 Task: Open Card Supplier Management Review in Board Market Segmentation and Targeting Market Size Estimation and Analysis to Workspace Cloud Storage Services and add a team member Softage.2@softage.net, a label Red, a checklist Academic Advising, an attachment from your onedrive, a color Red and finally, add a card description 'Develop and launch new customer segmentation strategy' and a comment 'This task requires us to be detail-oriented and meticulous, ensuring that we do not overlook anything important.'. Add a start date 'Jan 06, 1900' with a due date 'Jan 13, 1900'
Action: Mouse moved to (89, 359)
Screenshot: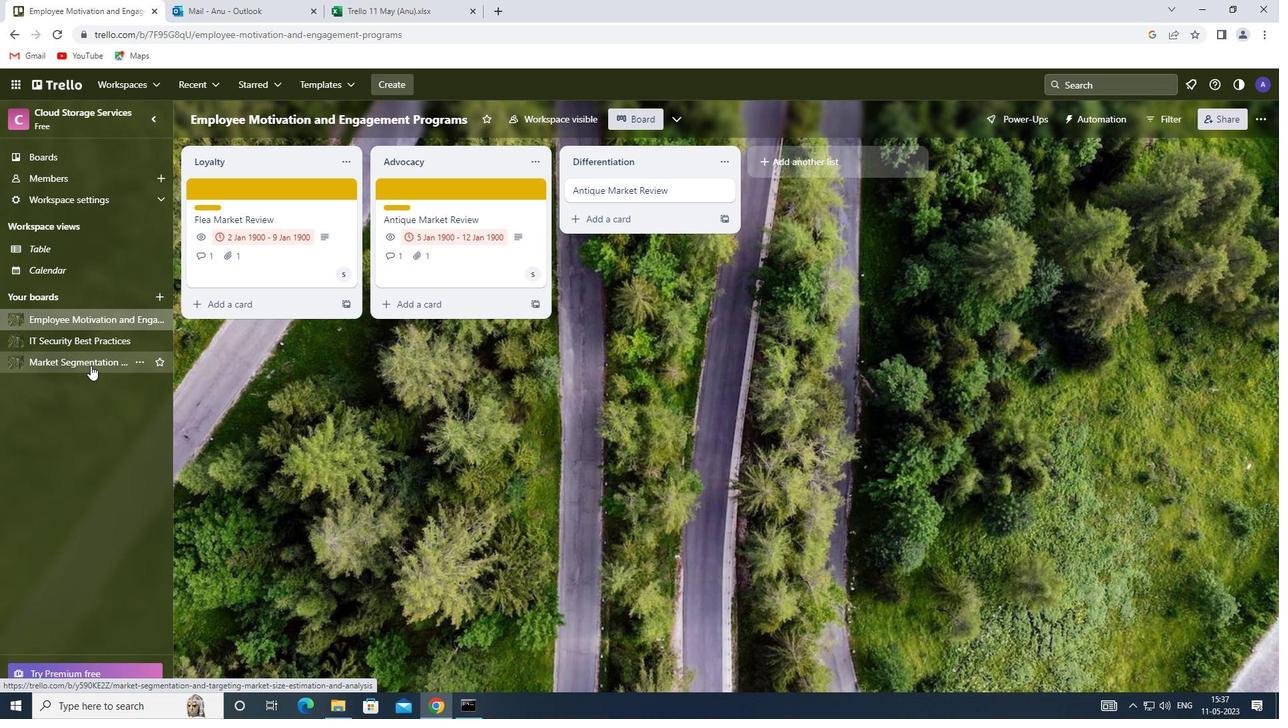 
Action: Mouse pressed left at (89, 359)
Screenshot: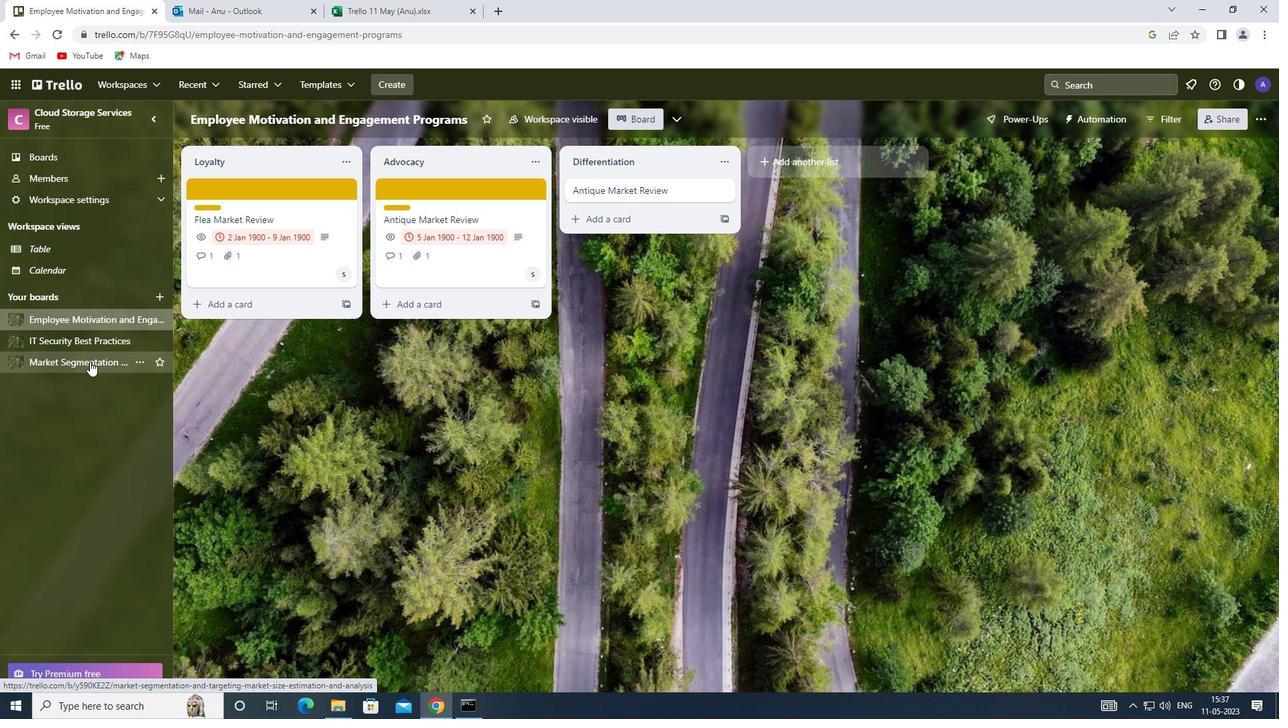 
Action: Mouse moved to (419, 191)
Screenshot: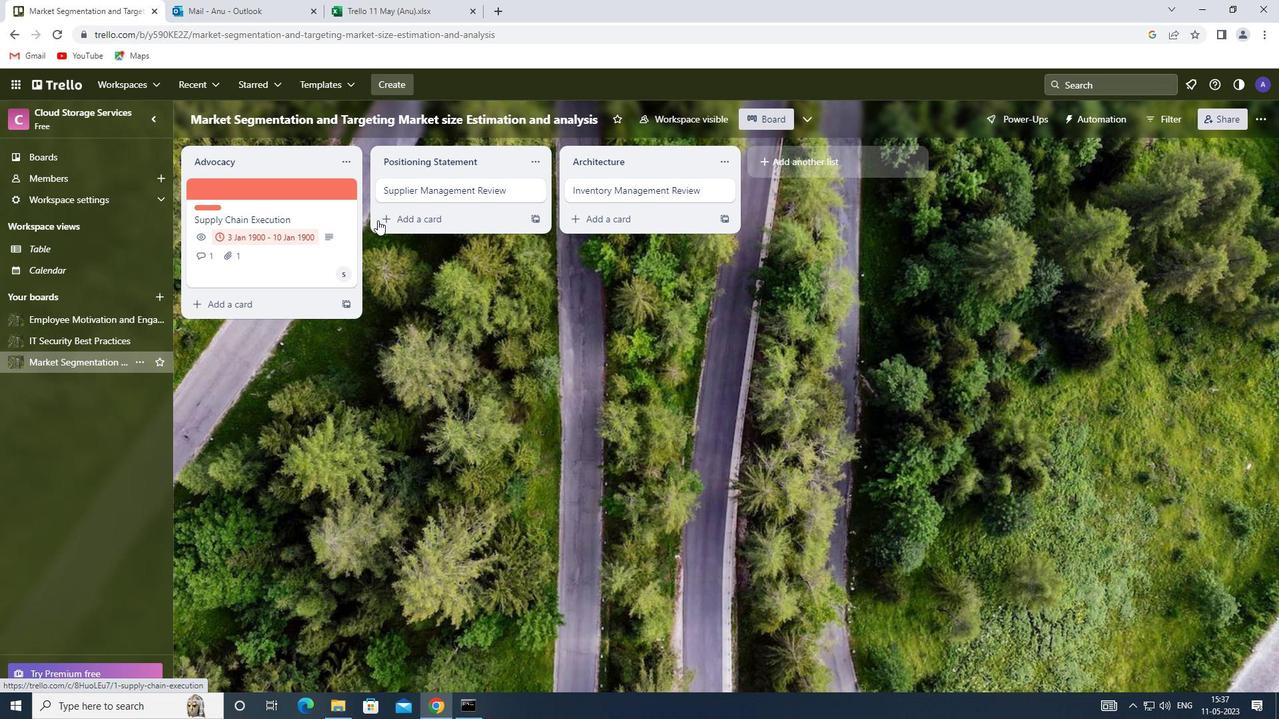 
Action: Mouse pressed left at (419, 191)
Screenshot: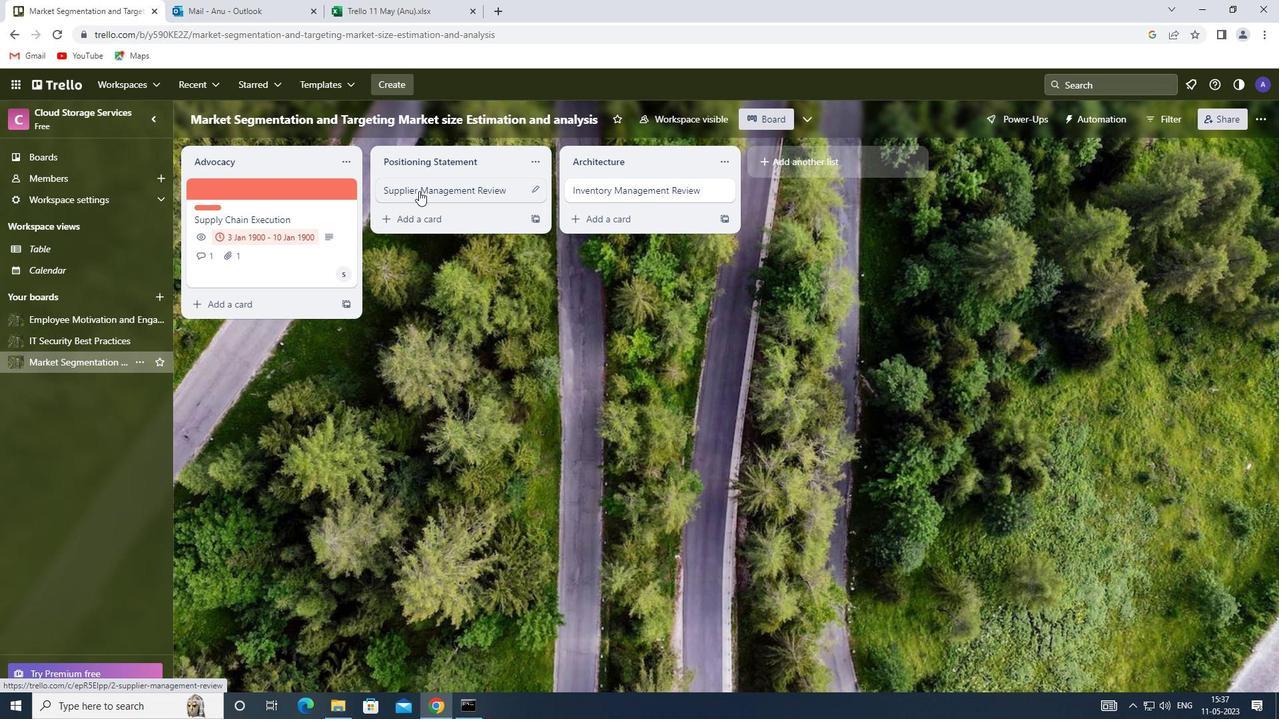 
Action: Mouse moved to (792, 239)
Screenshot: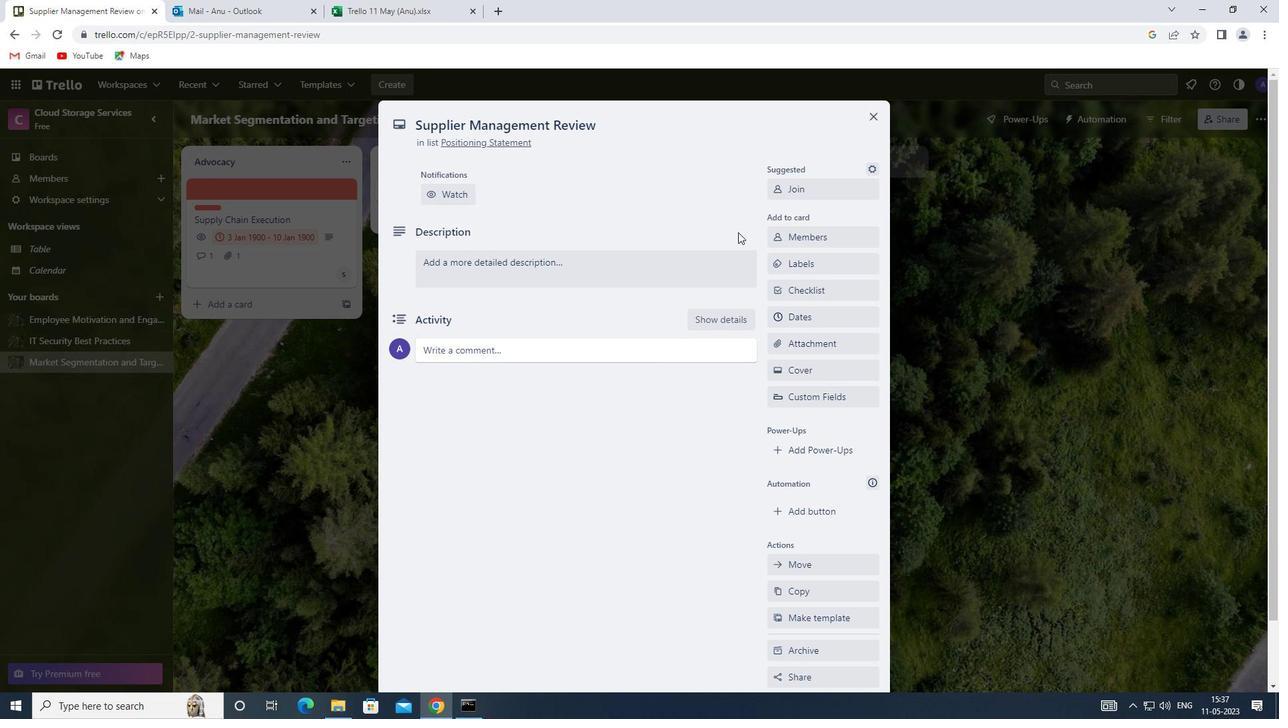 
Action: Mouse pressed left at (792, 239)
Screenshot: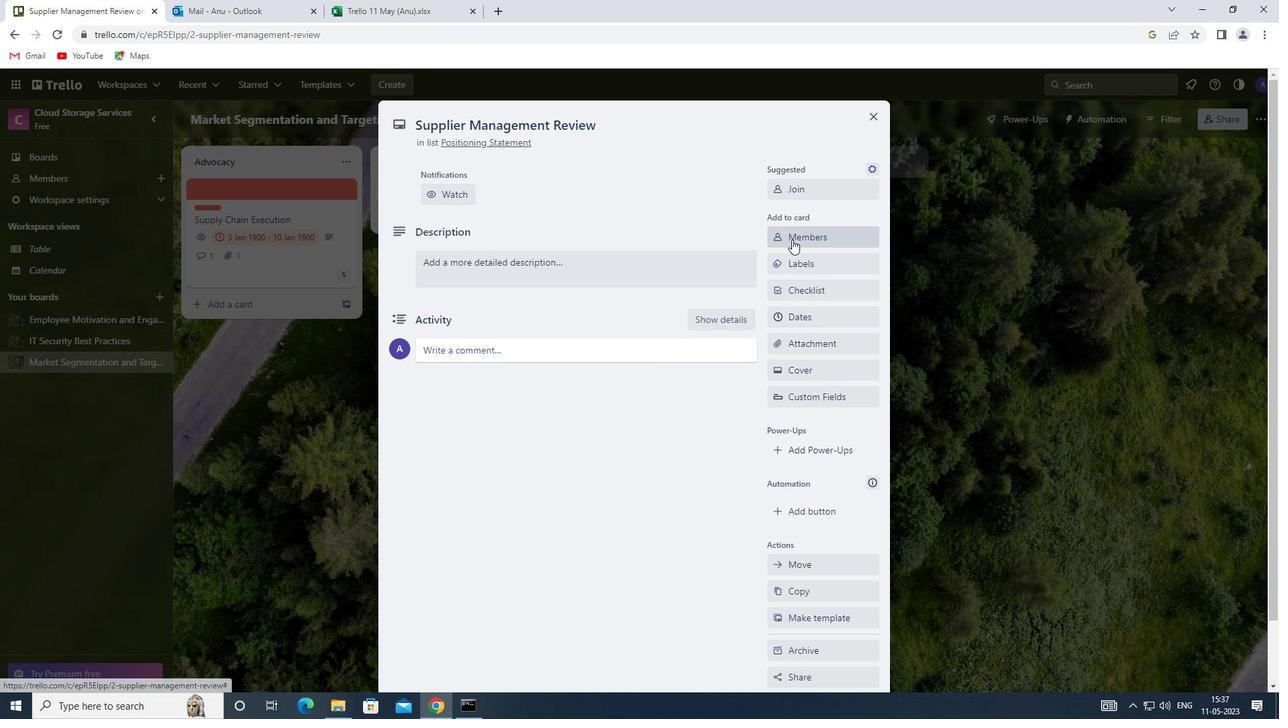 
Action: Mouse moved to (804, 296)
Screenshot: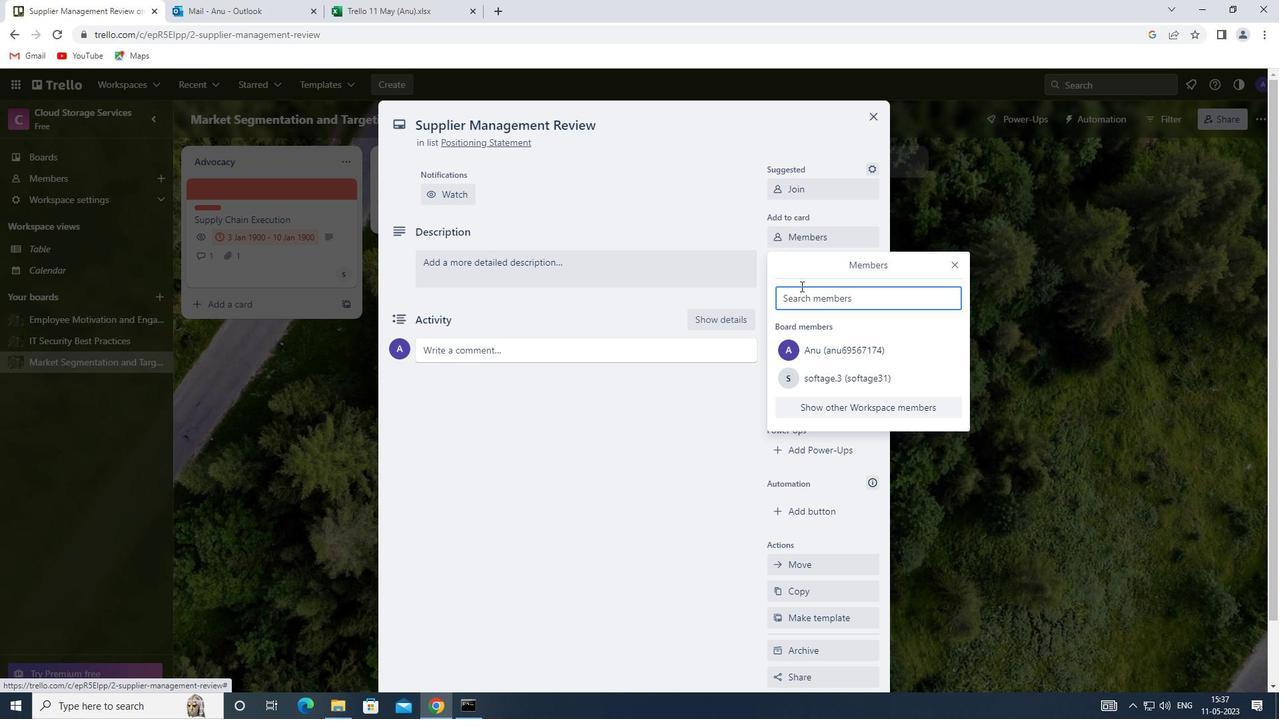 
Action: Mouse pressed left at (804, 296)
Screenshot: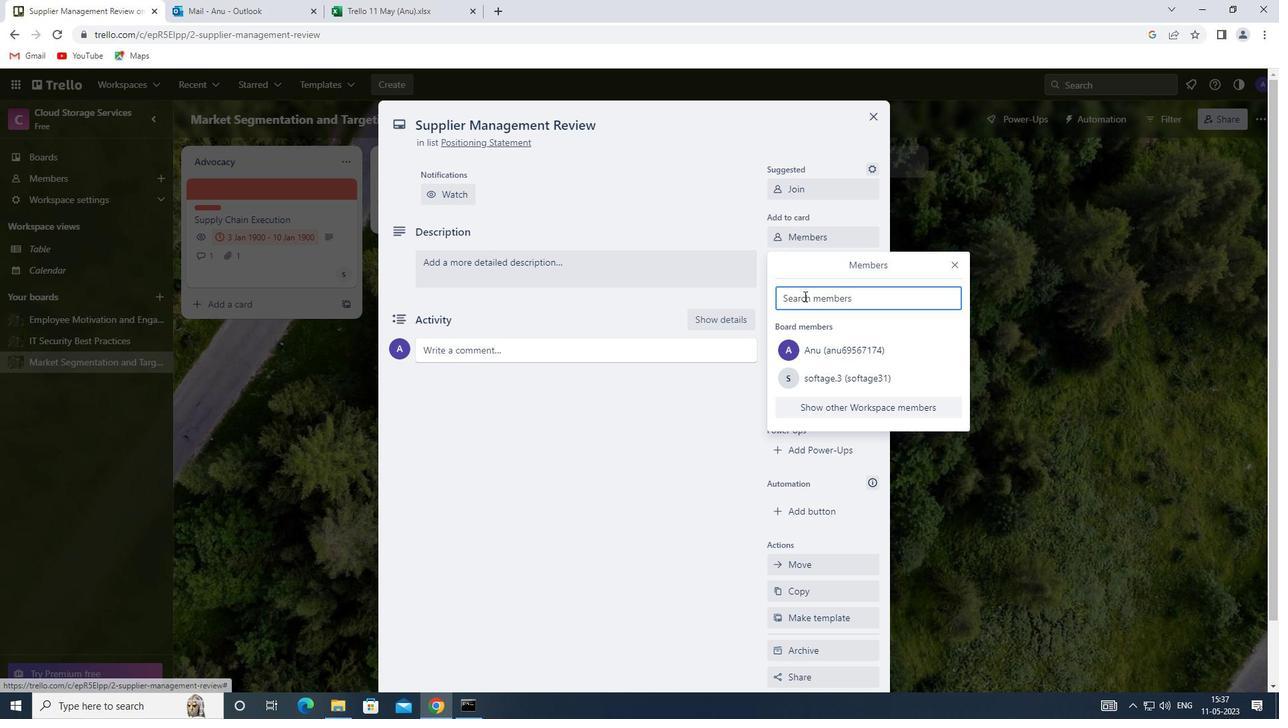 
Action: Mouse moved to (804, 297)
Screenshot: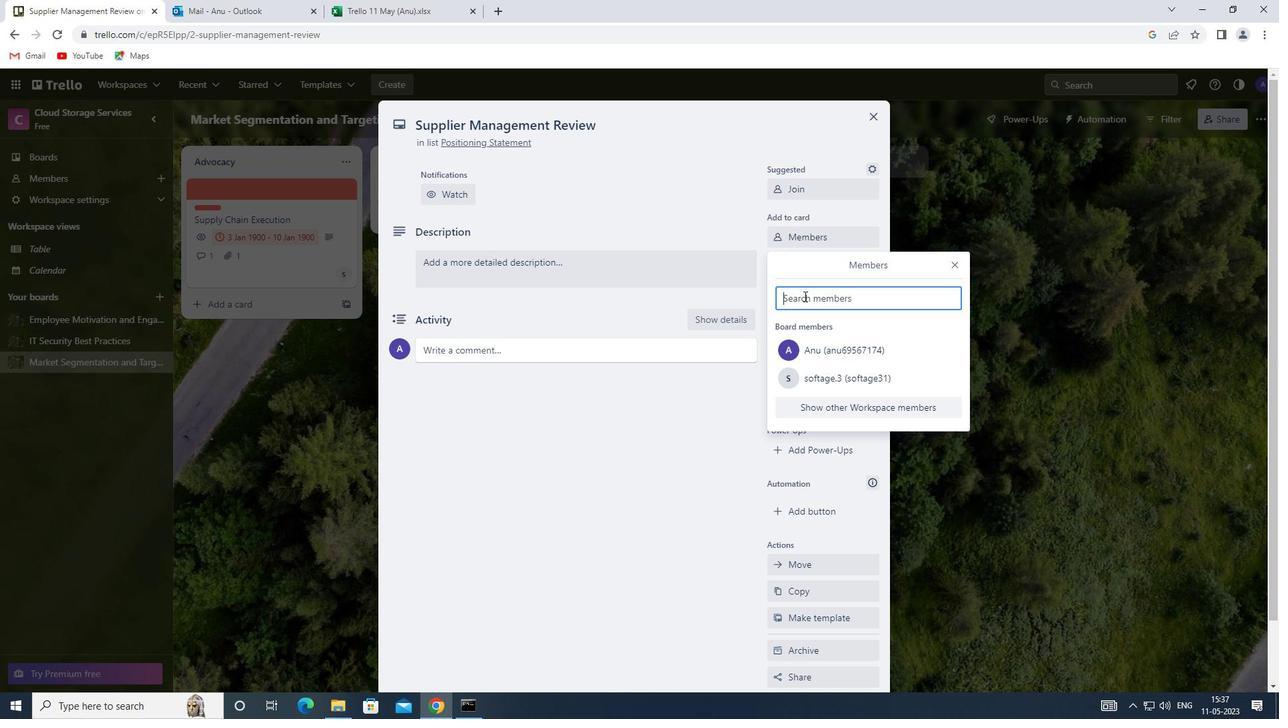 
Action: Key pressed <Key.shift>SOFTAGE.2<Key.shift>@SOFTAGE.NET
Screenshot: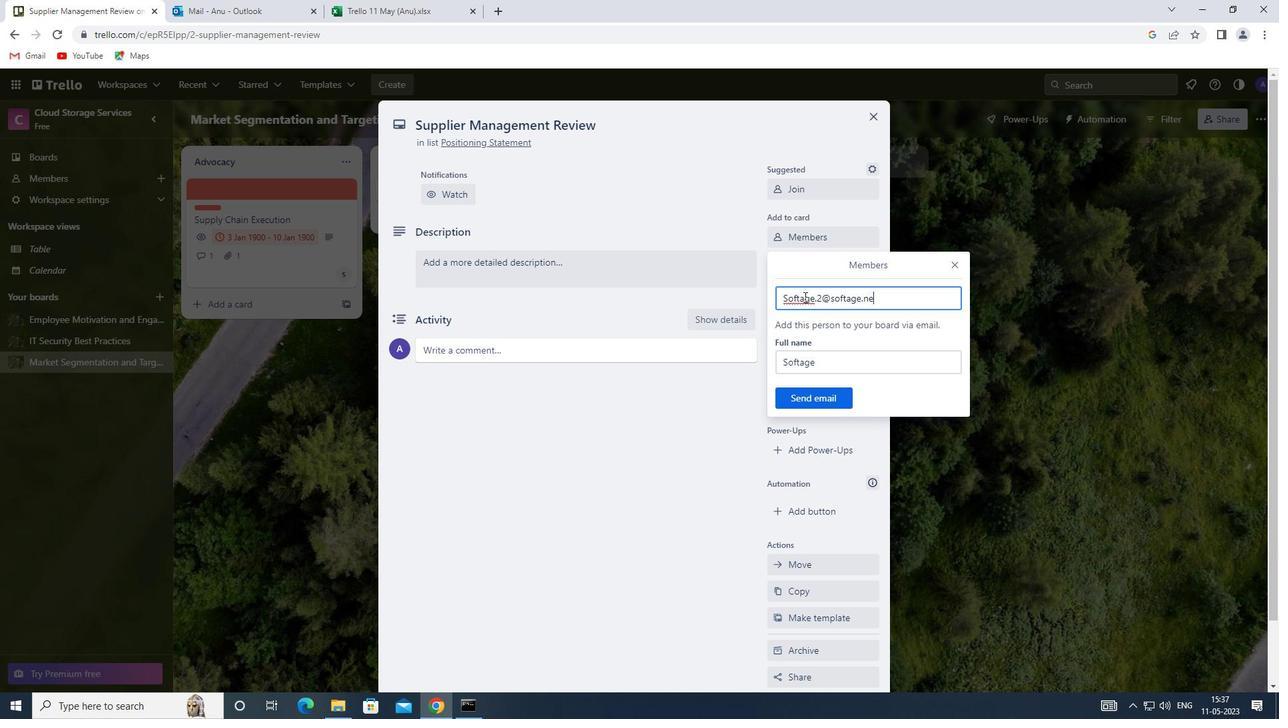 
Action: Mouse moved to (804, 399)
Screenshot: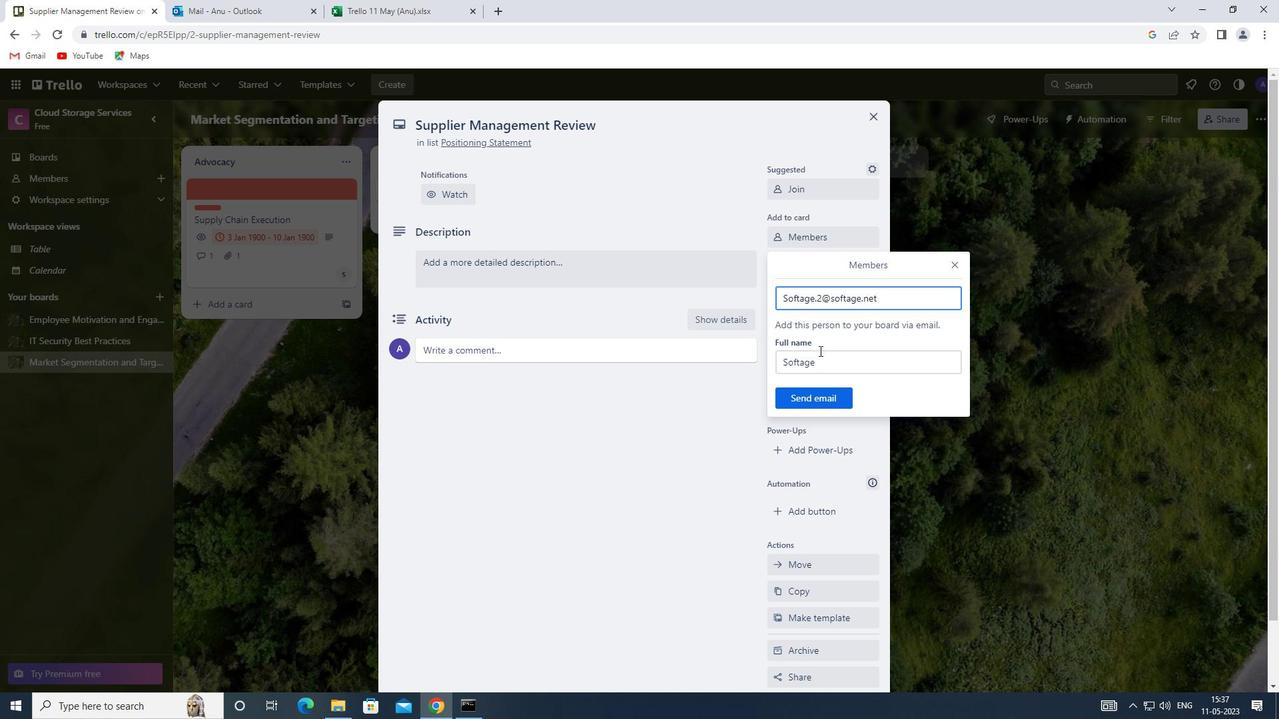 
Action: Mouse pressed left at (804, 399)
Screenshot: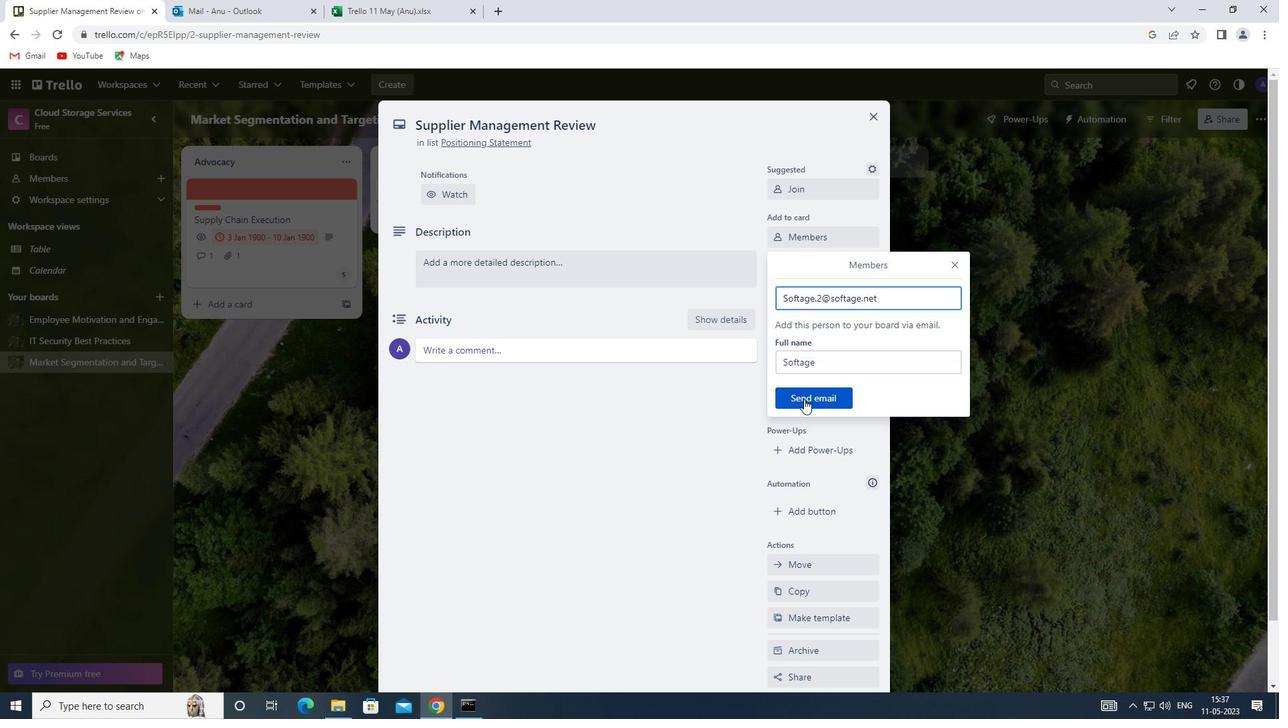 
Action: Mouse moved to (801, 266)
Screenshot: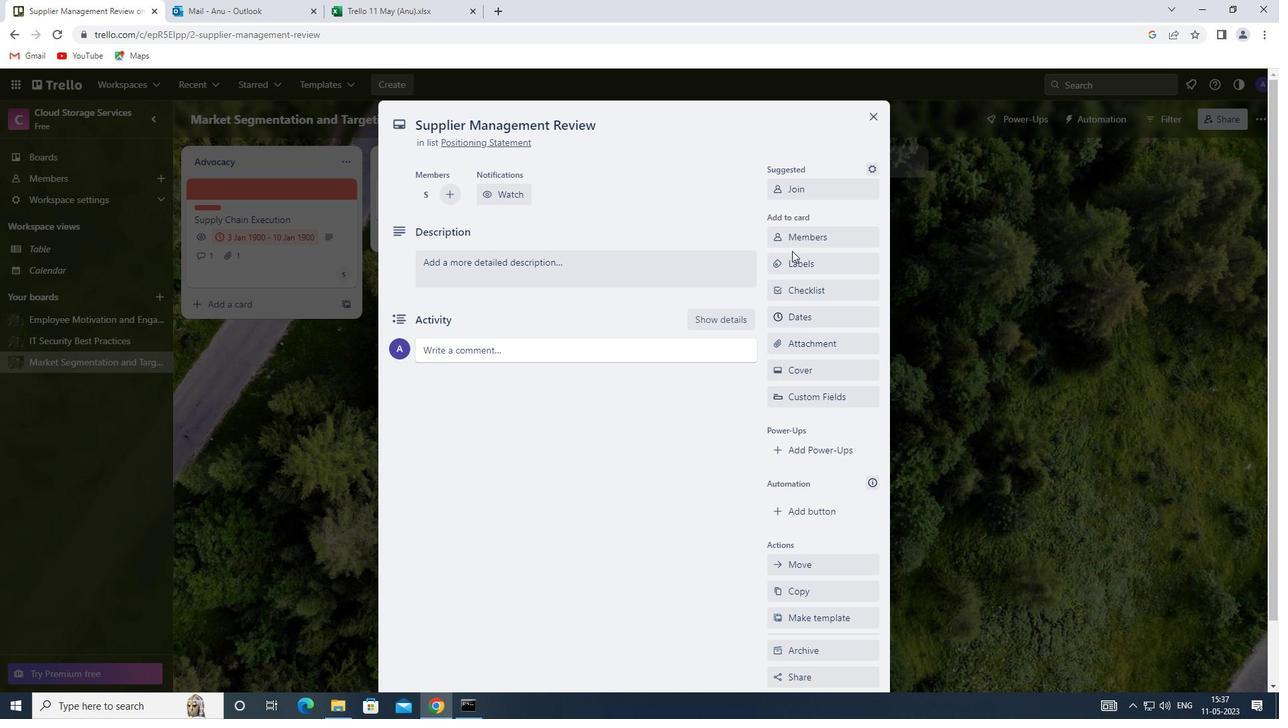 
Action: Mouse pressed left at (801, 266)
Screenshot: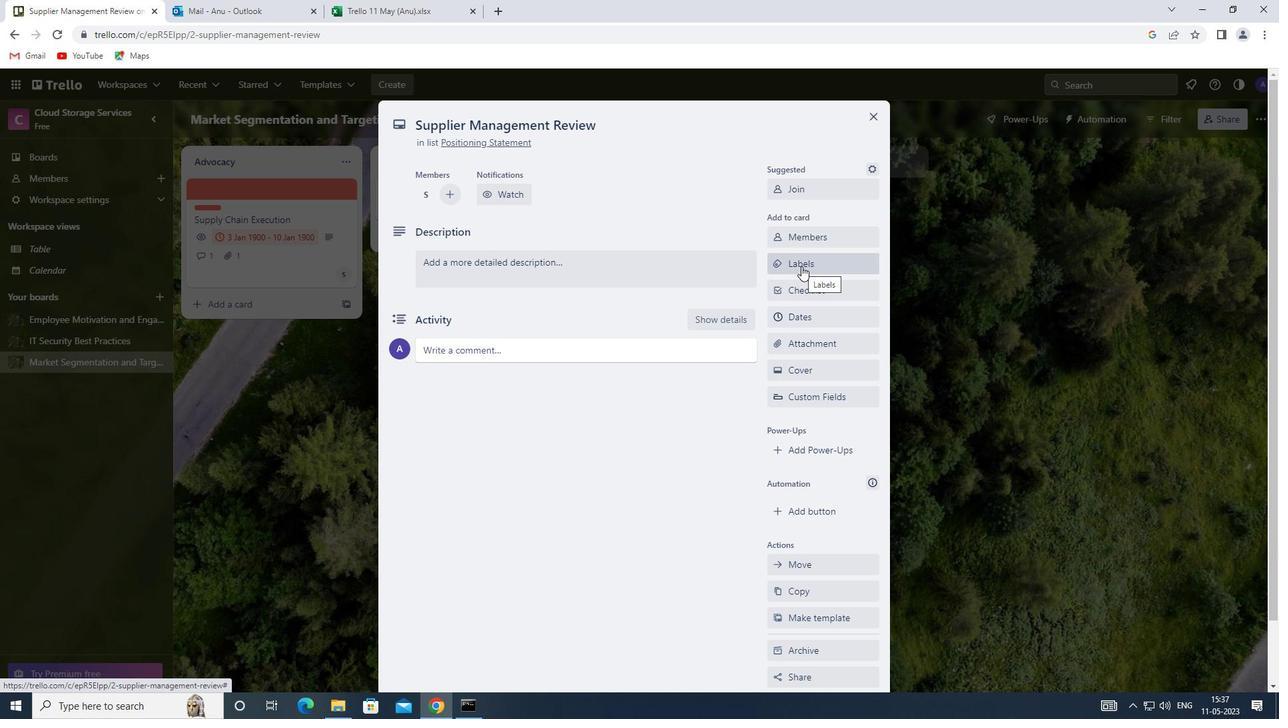 
Action: Mouse moved to (785, 445)
Screenshot: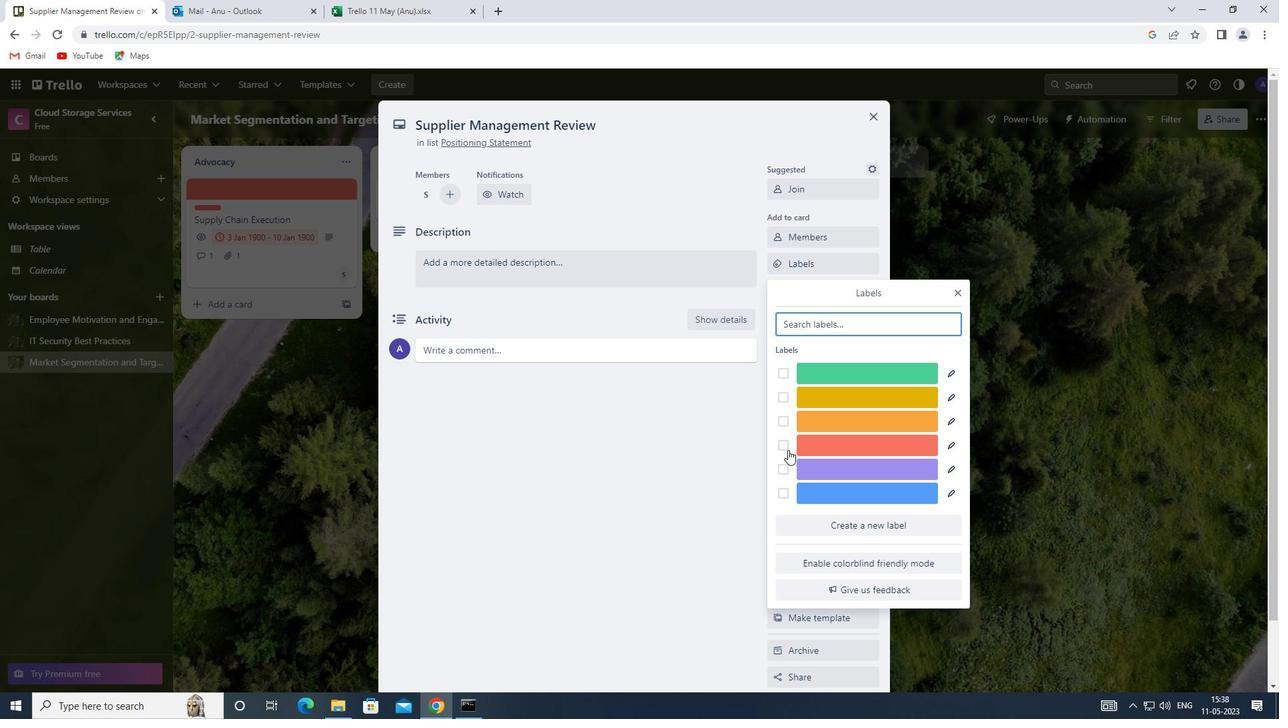 
Action: Mouse pressed left at (785, 445)
Screenshot: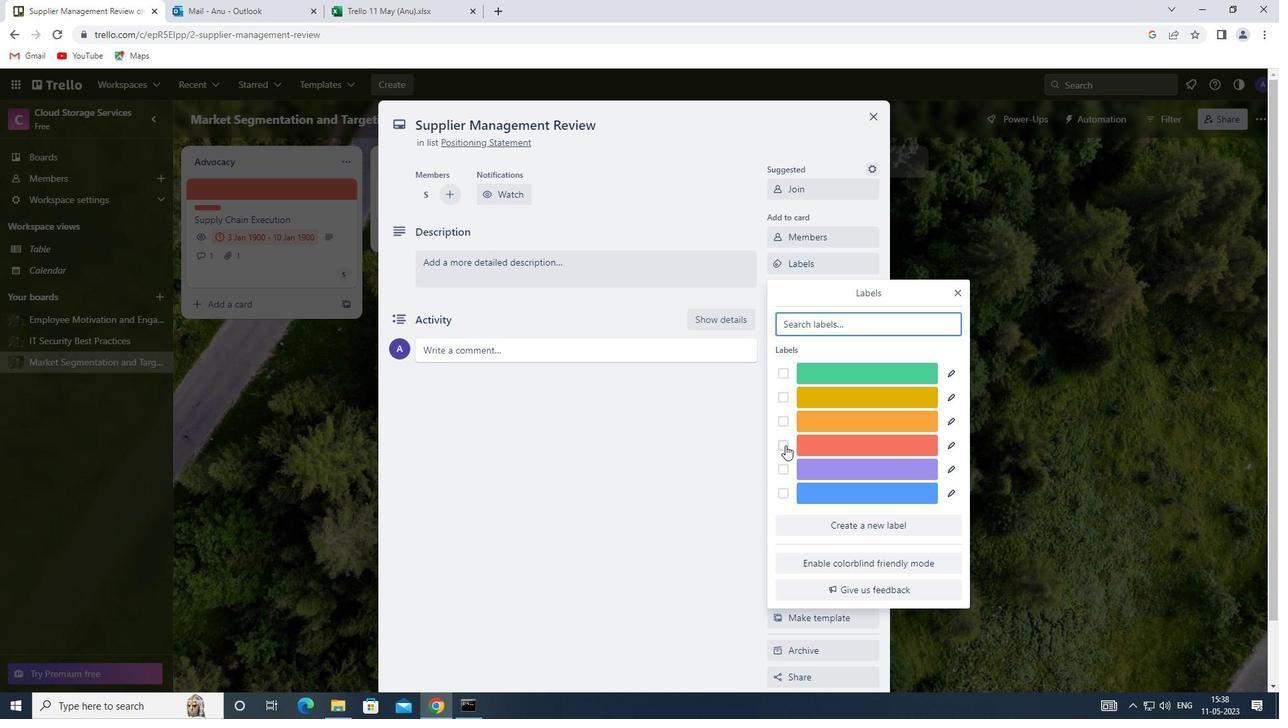 
Action: Mouse moved to (956, 292)
Screenshot: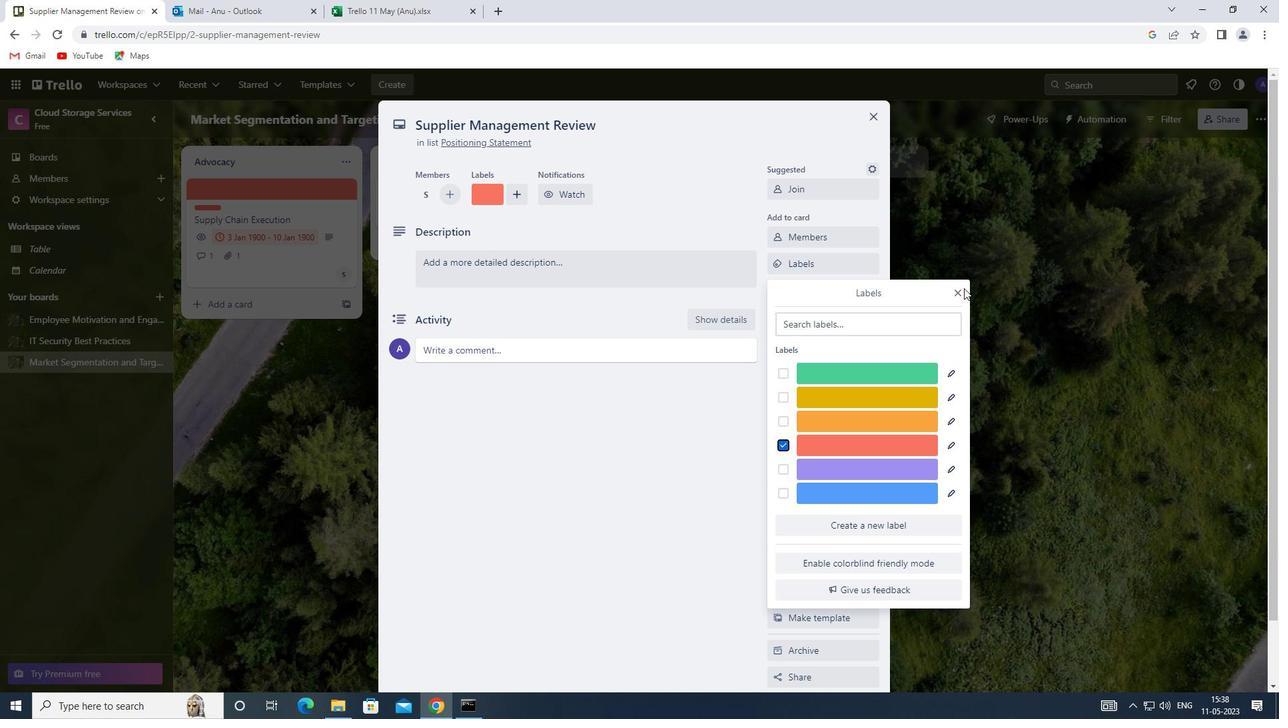 
Action: Mouse pressed left at (956, 292)
Screenshot: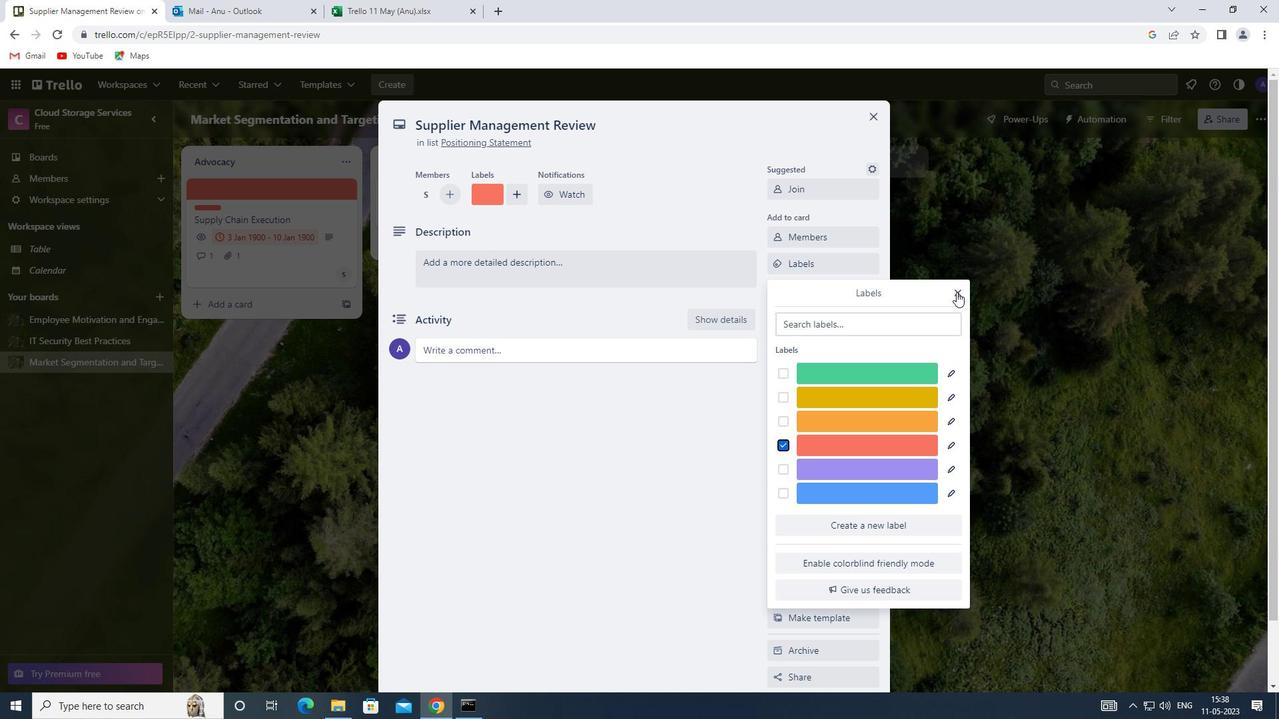 
Action: Mouse moved to (832, 292)
Screenshot: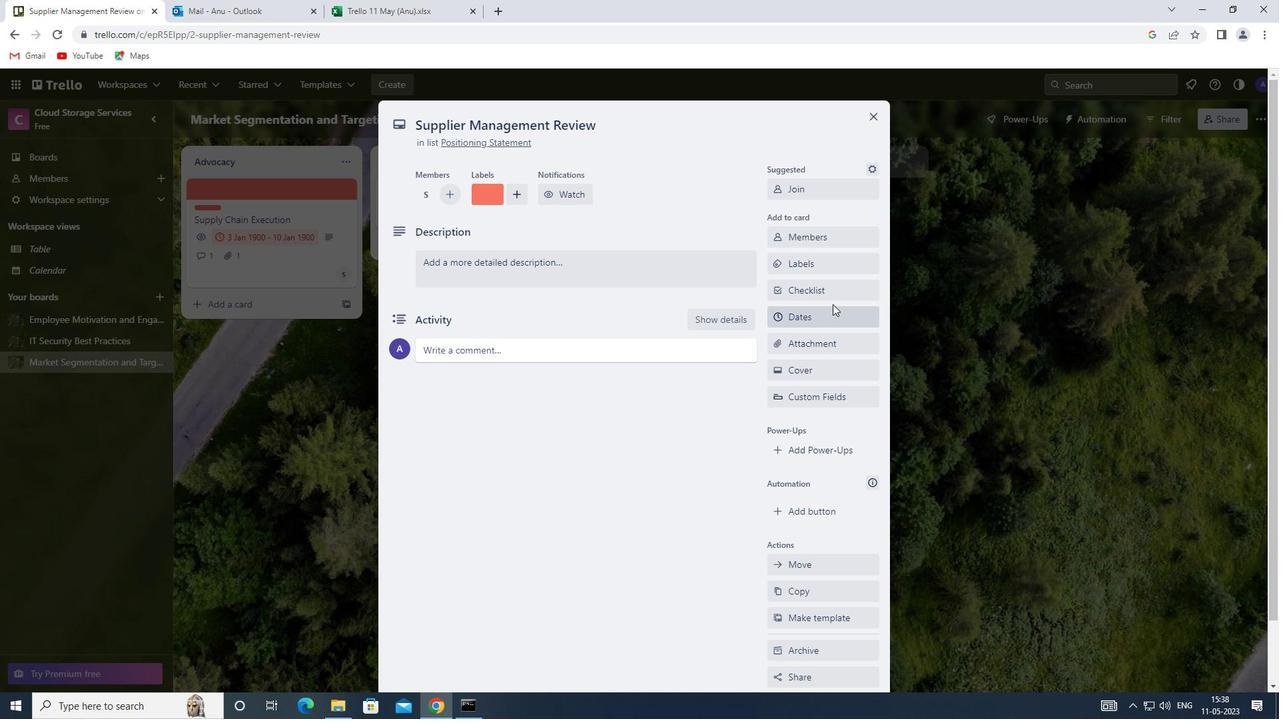 
Action: Mouse pressed left at (832, 292)
Screenshot: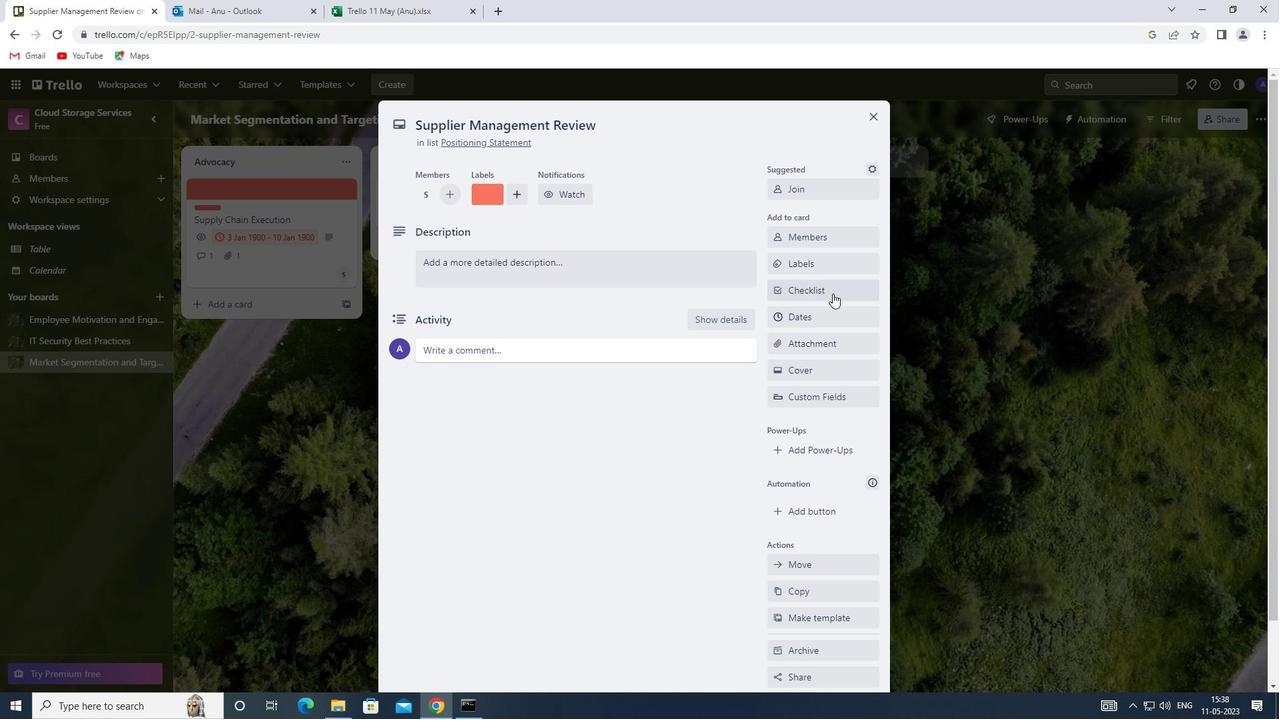 
Action: Mouse moved to (836, 362)
Screenshot: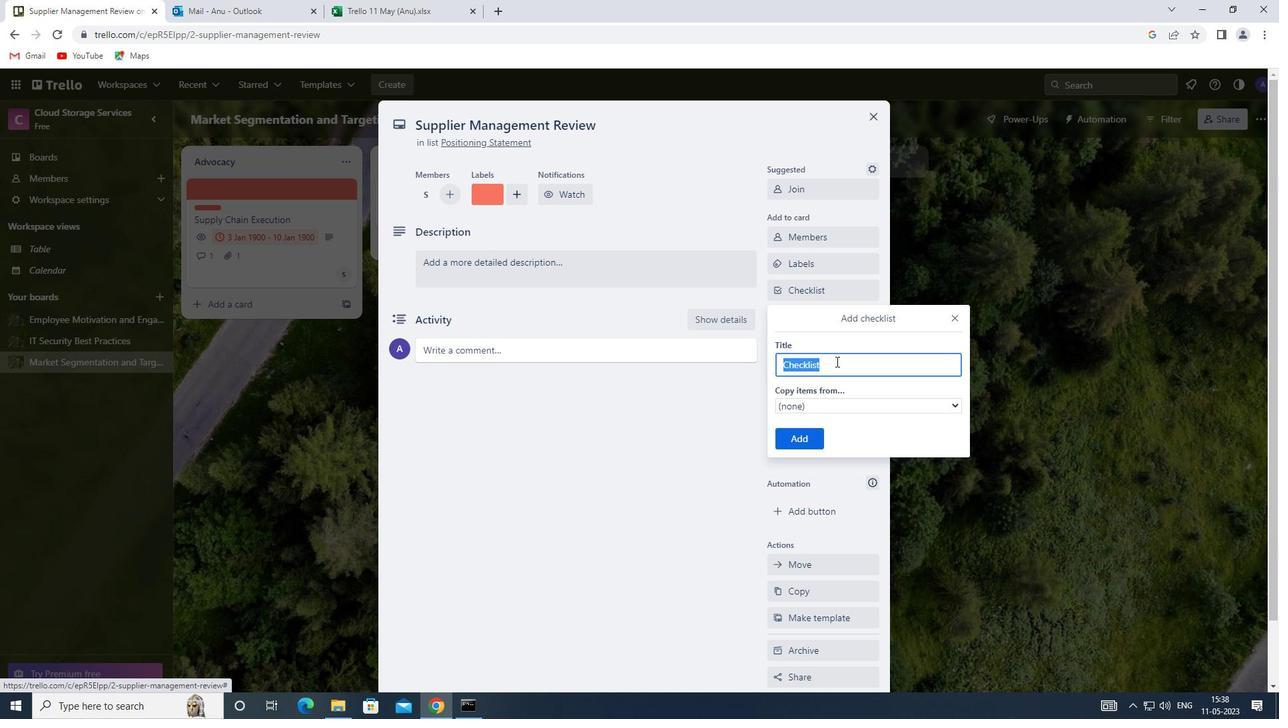 
Action: Key pressed <Key.shift>ACADEMIC<Key.space><Key.shift>ADVISING
Screenshot: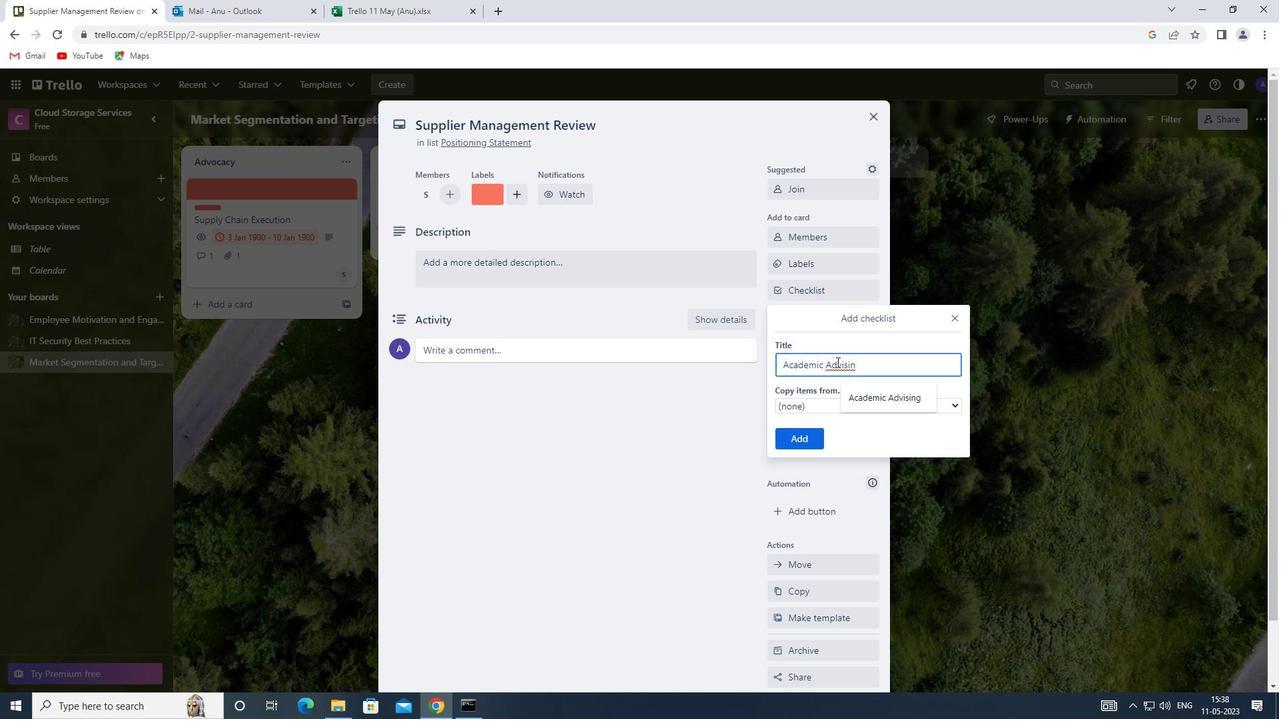 
Action: Mouse moved to (802, 433)
Screenshot: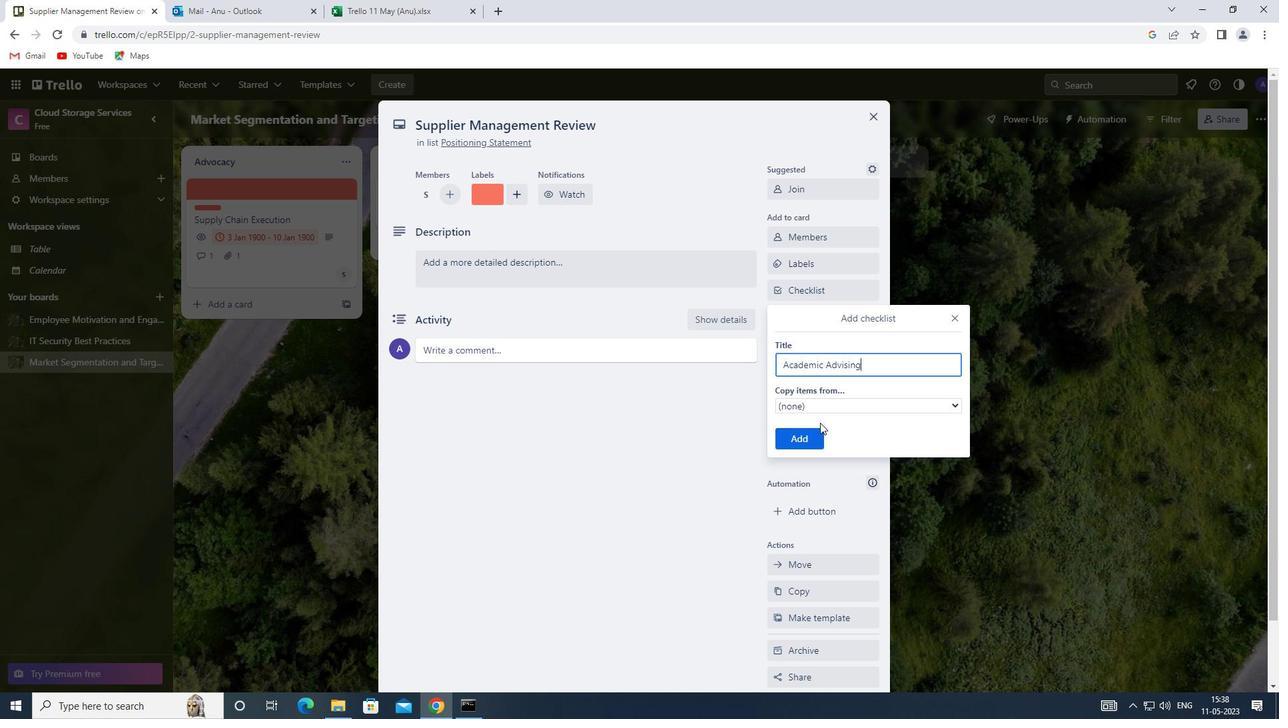 
Action: Mouse pressed left at (802, 433)
Screenshot: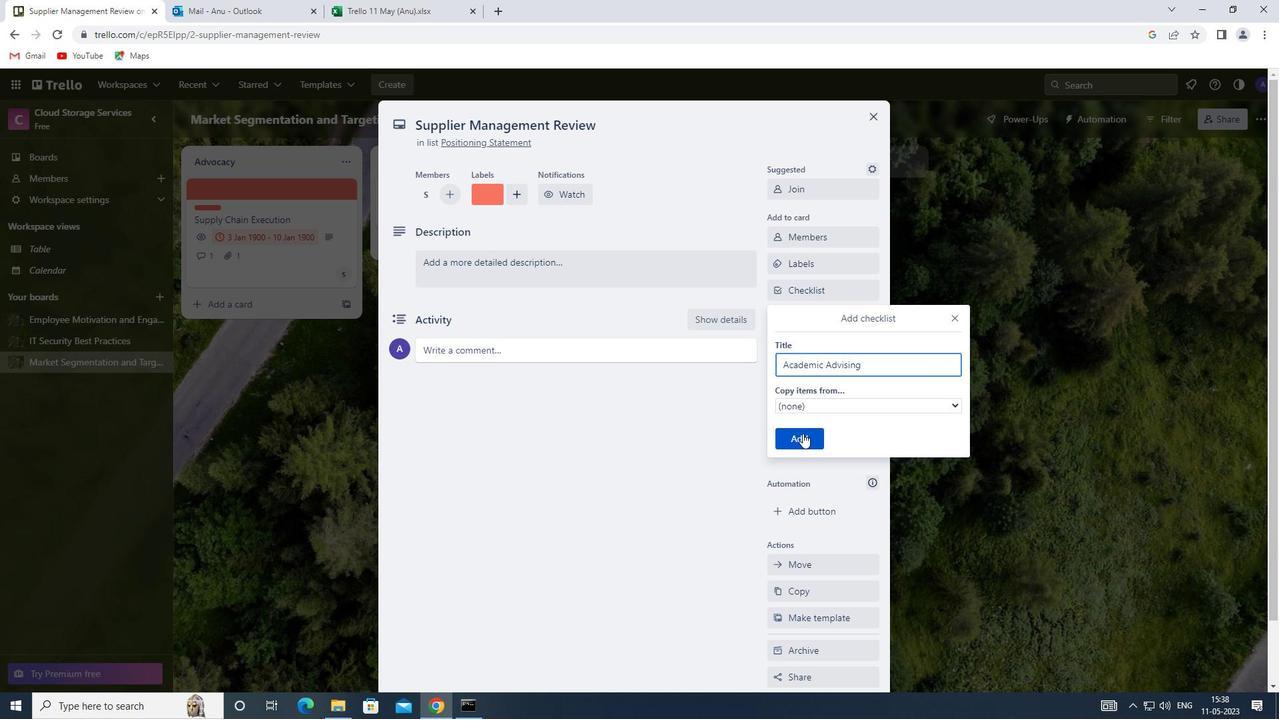 
Action: Mouse moved to (820, 350)
Screenshot: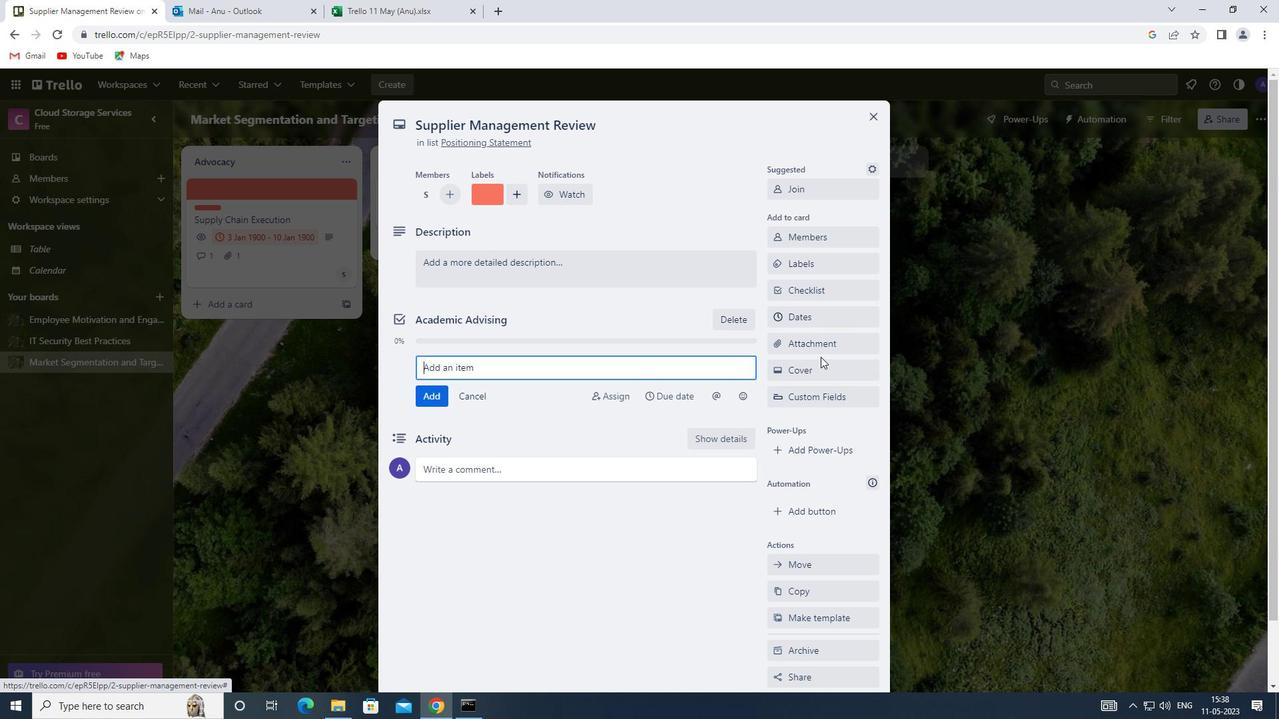 
Action: Mouse pressed left at (820, 350)
Screenshot: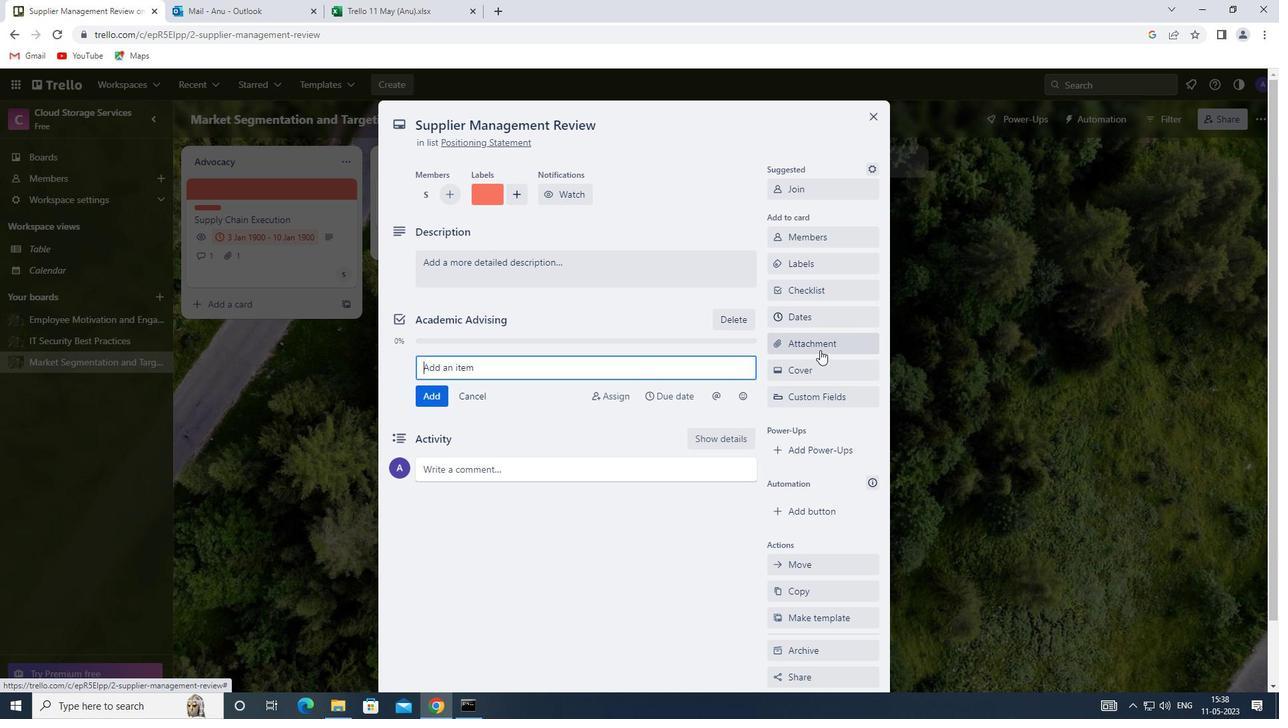 
Action: Mouse moved to (808, 509)
Screenshot: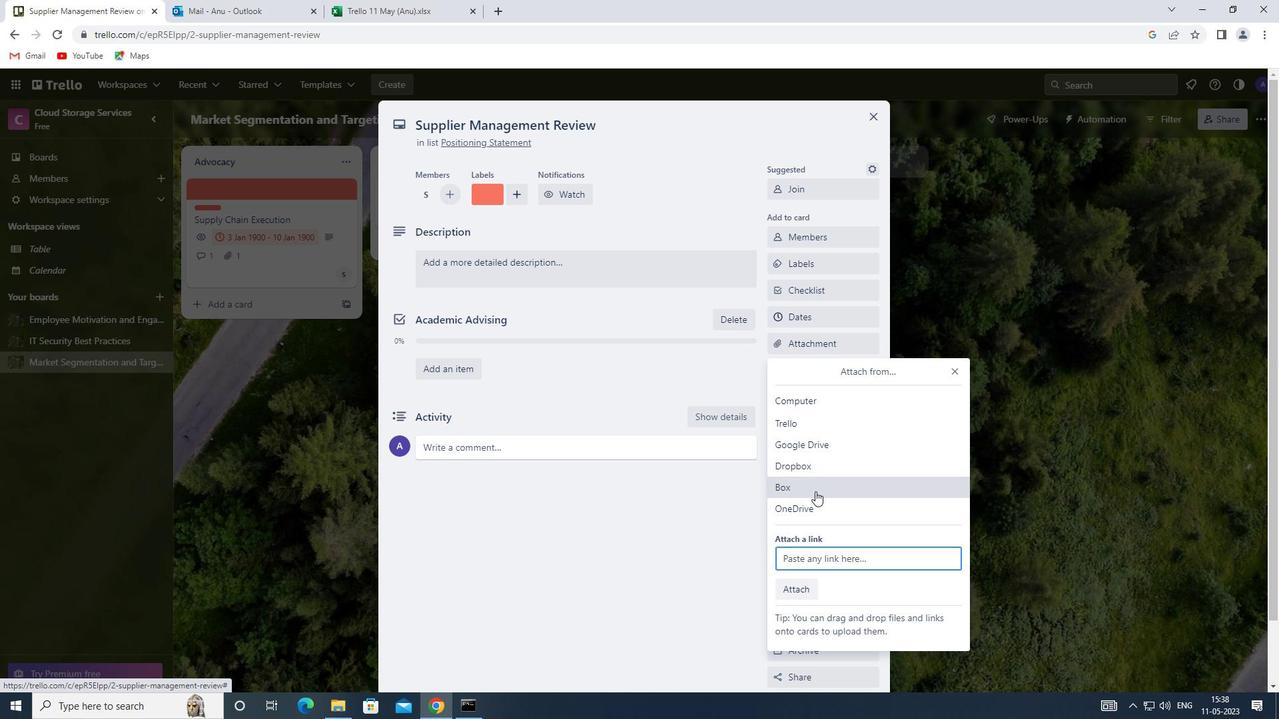 
Action: Mouse pressed left at (808, 509)
Screenshot: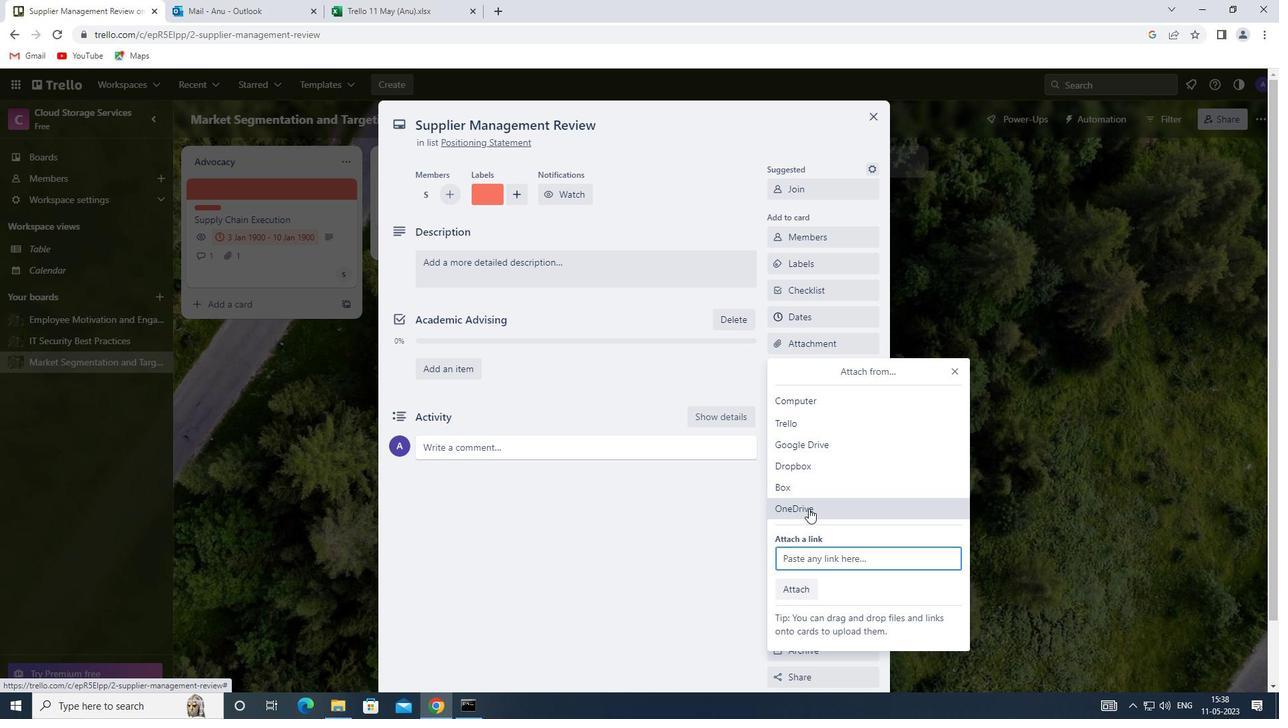 
Action: Mouse moved to (630, 291)
Screenshot: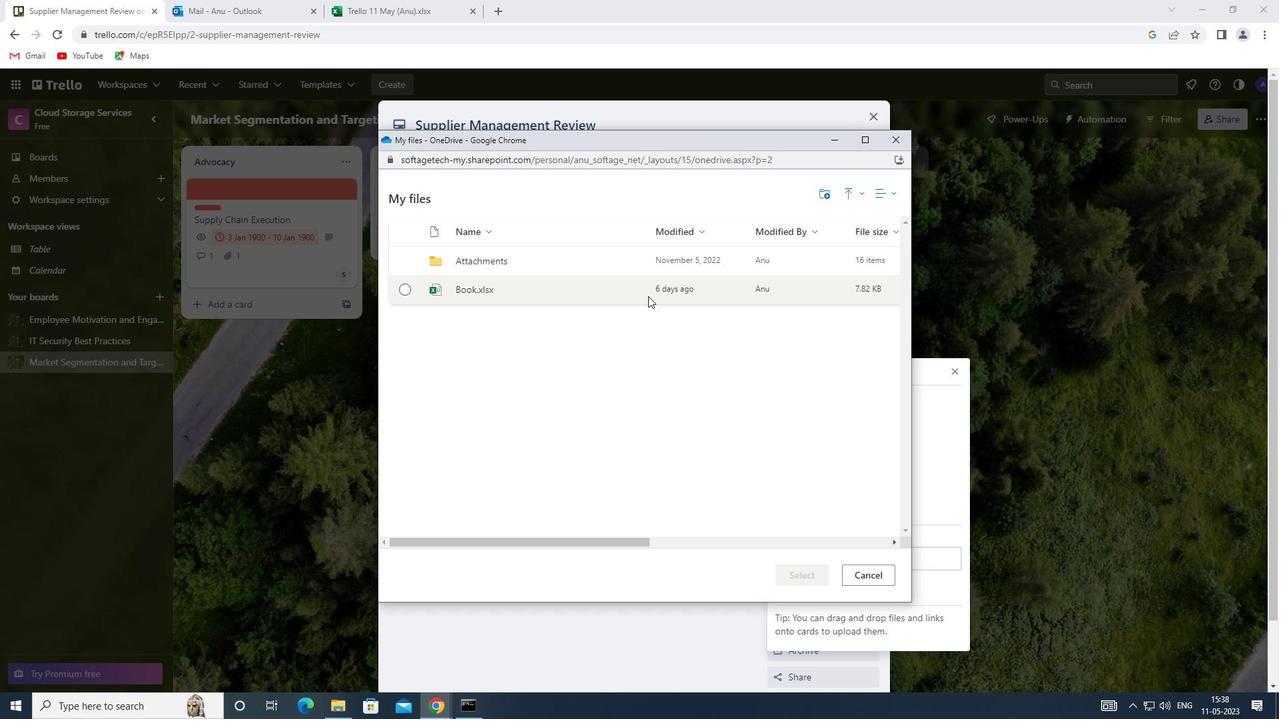 
Action: Mouse pressed left at (630, 291)
Screenshot: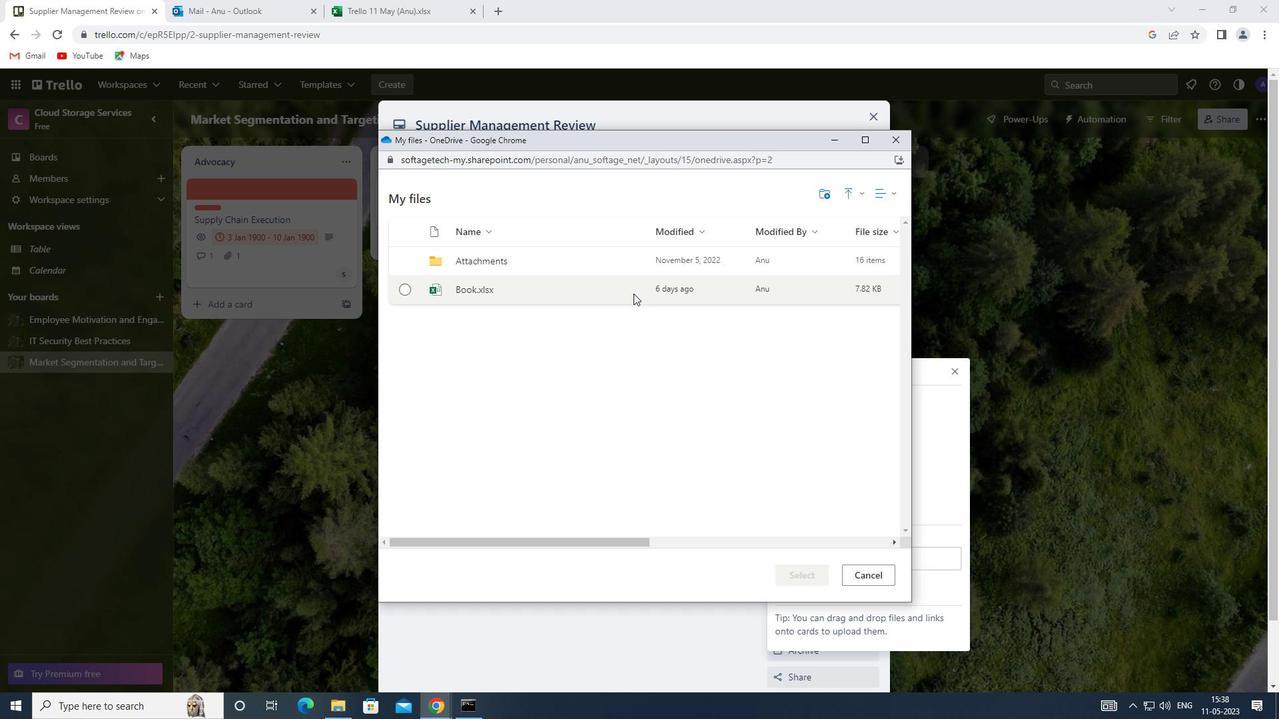 
Action: Mouse moved to (797, 579)
Screenshot: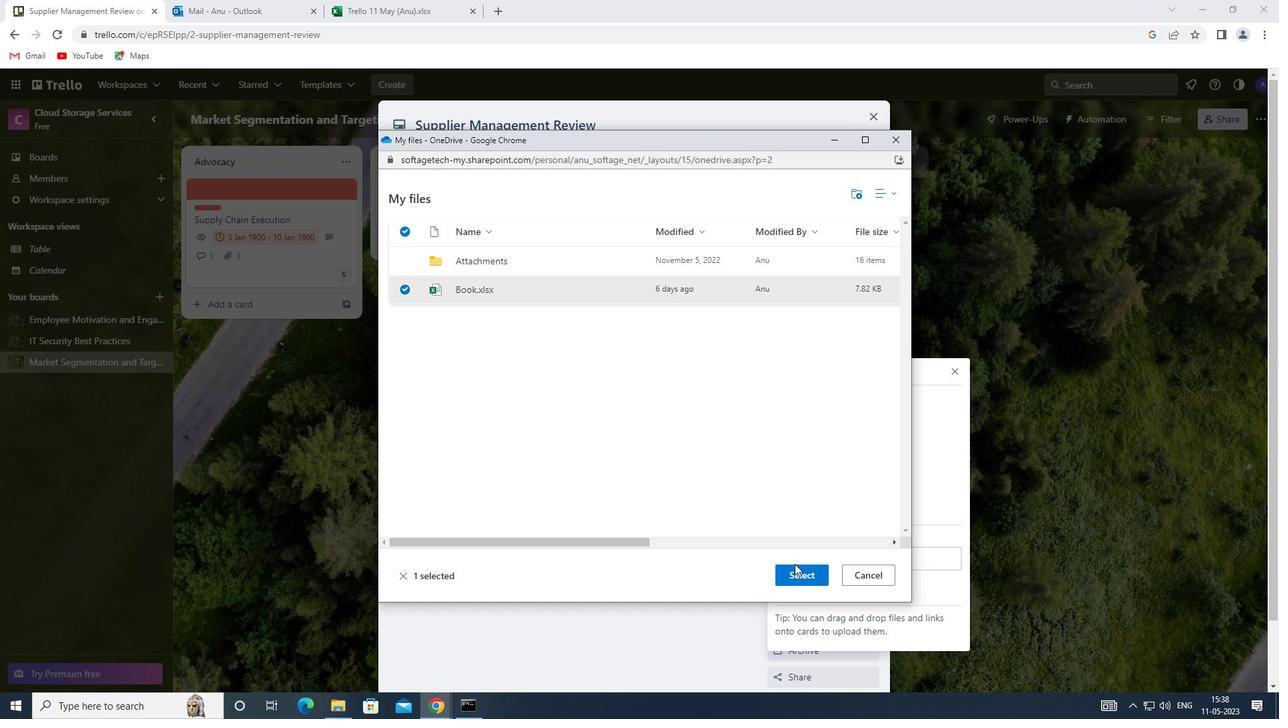 
Action: Mouse pressed left at (797, 579)
Screenshot: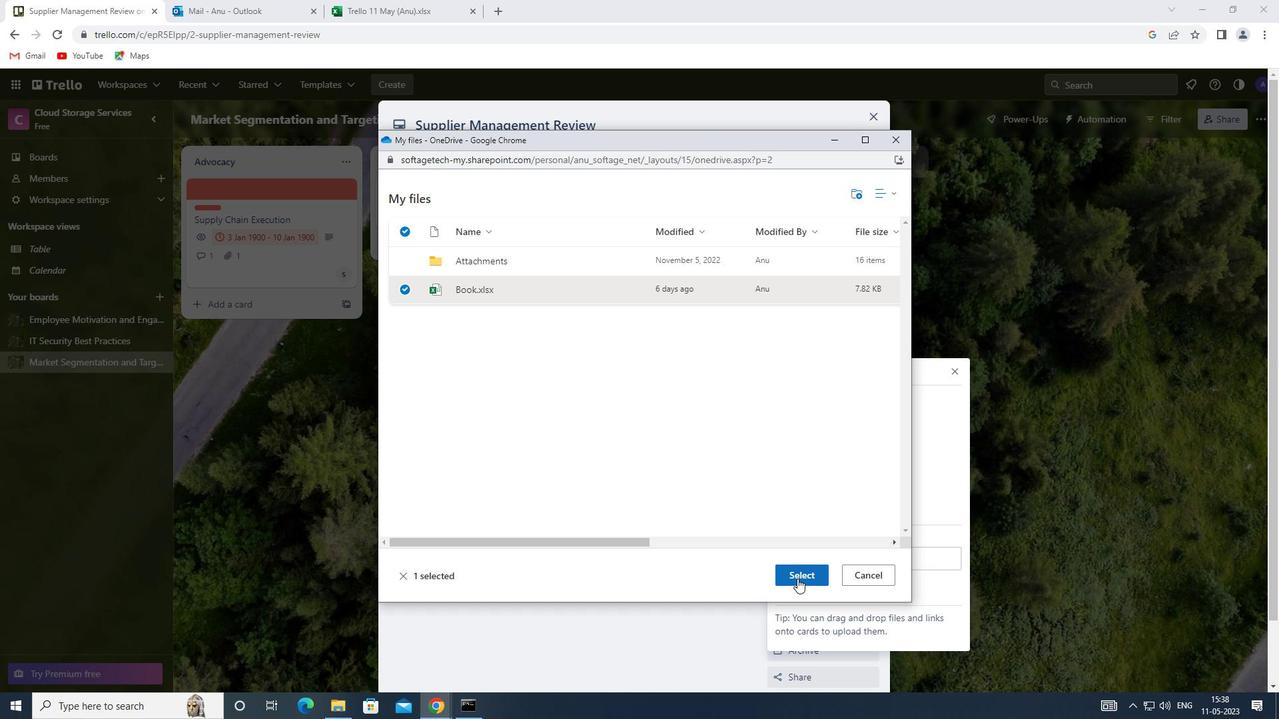 
Action: Mouse moved to (800, 370)
Screenshot: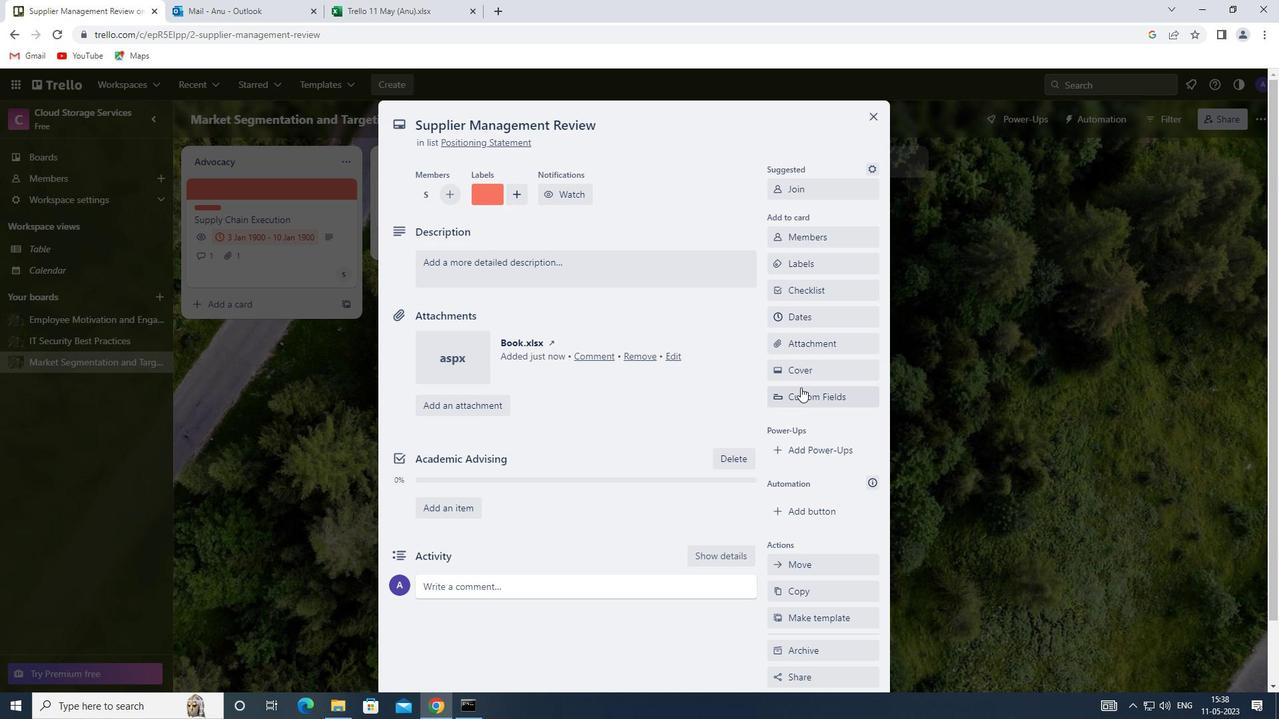
Action: Mouse pressed left at (800, 370)
Screenshot: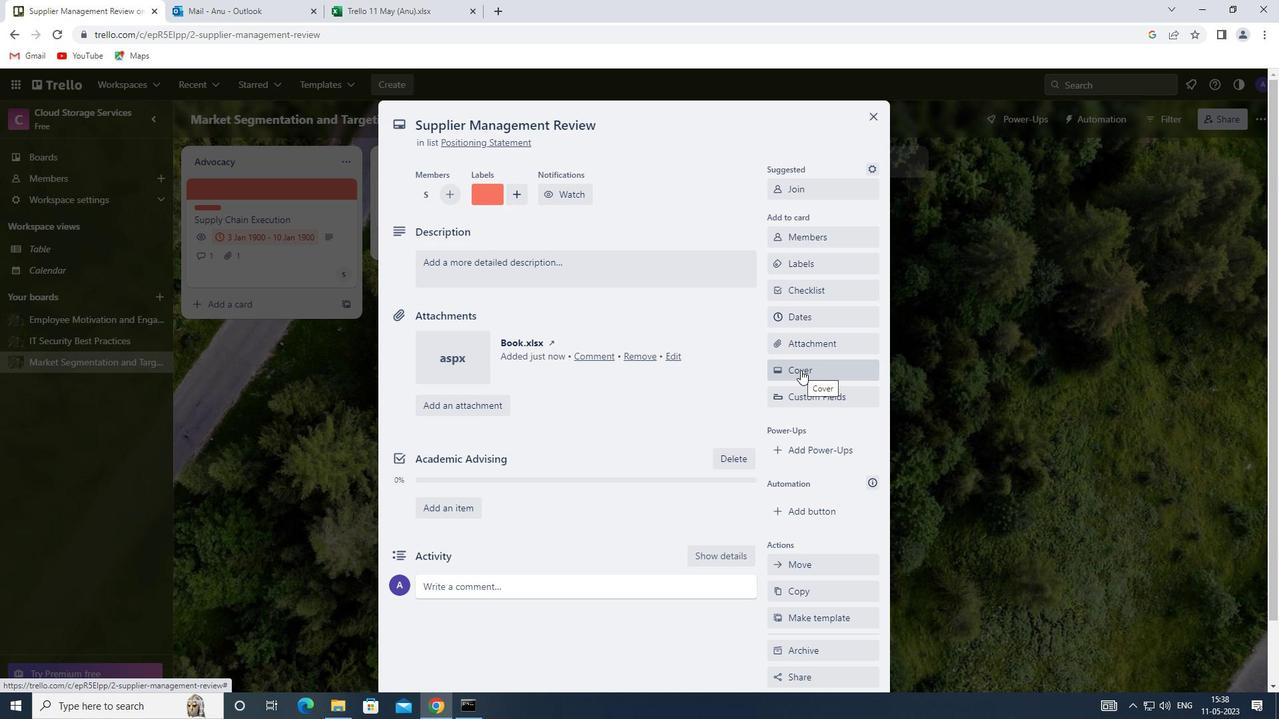 
Action: Mouse moved to (898, 423)
Screenshot: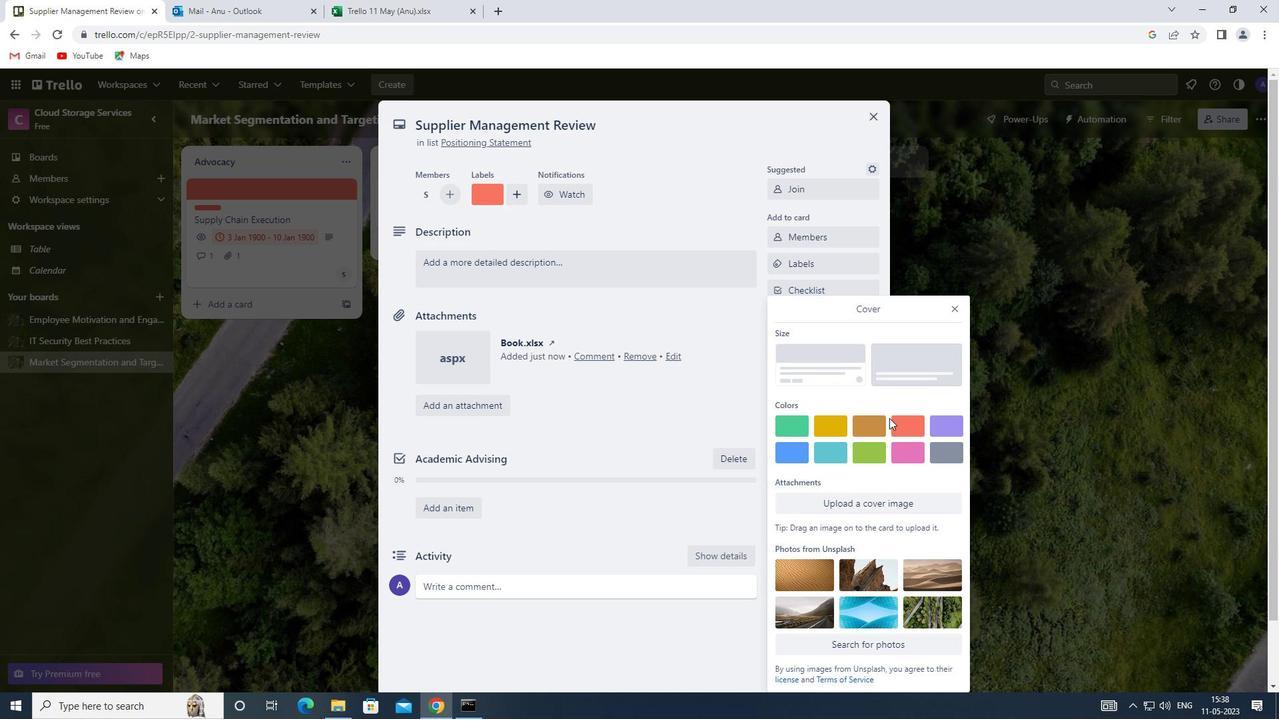 
Action: Mouse pressed left at (898, 423)
Screenshot: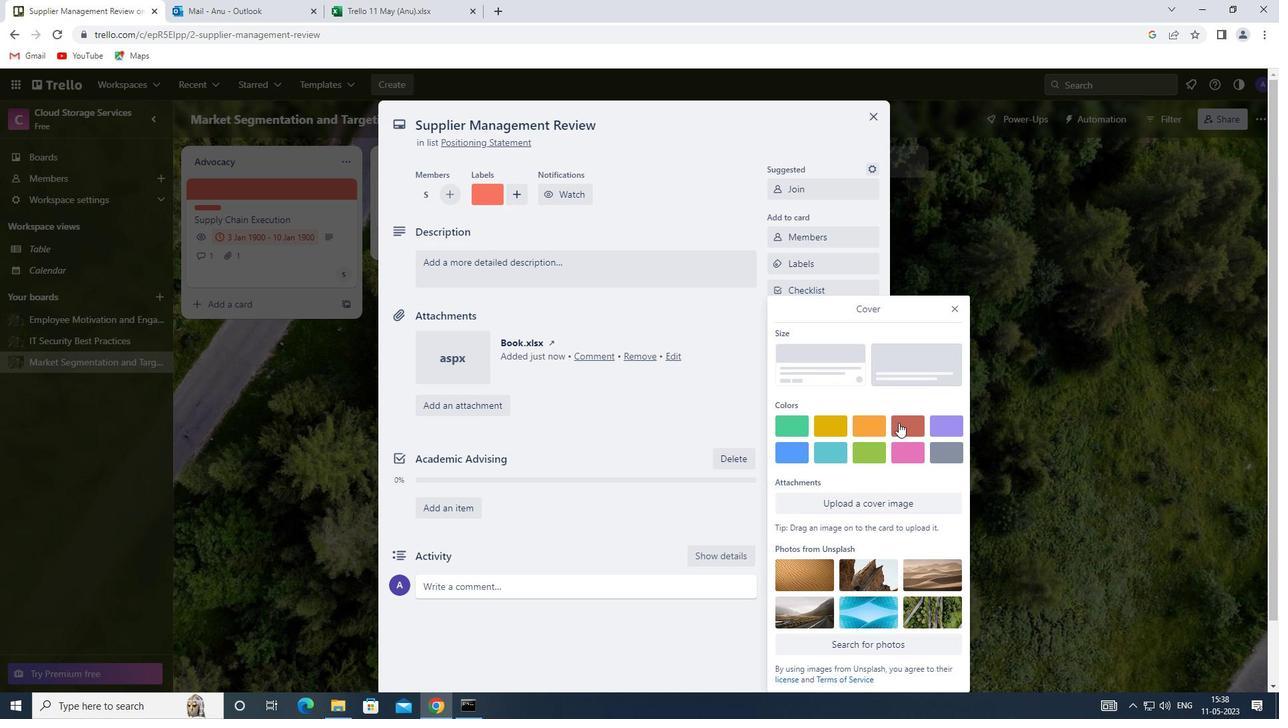 
Action: Mouse moved to (952, 285)
Screenshot: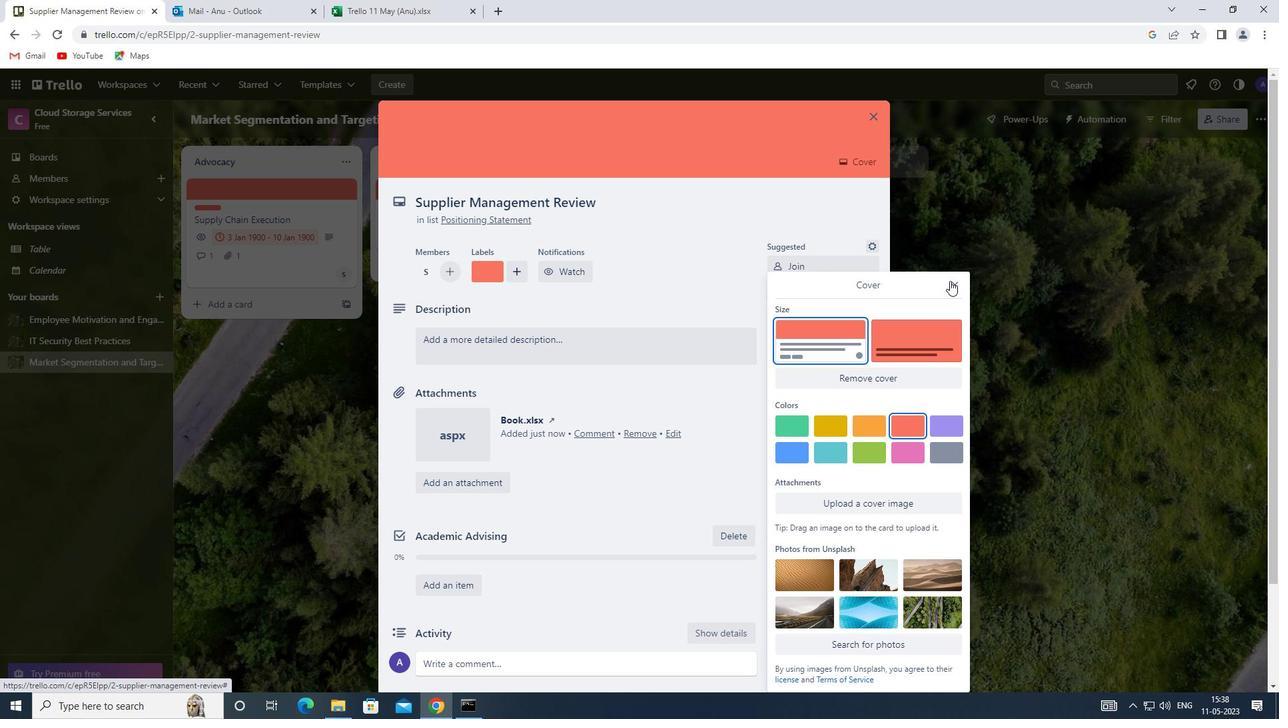 
Action: Mouse pressed left at (952, 285)
Screenshot: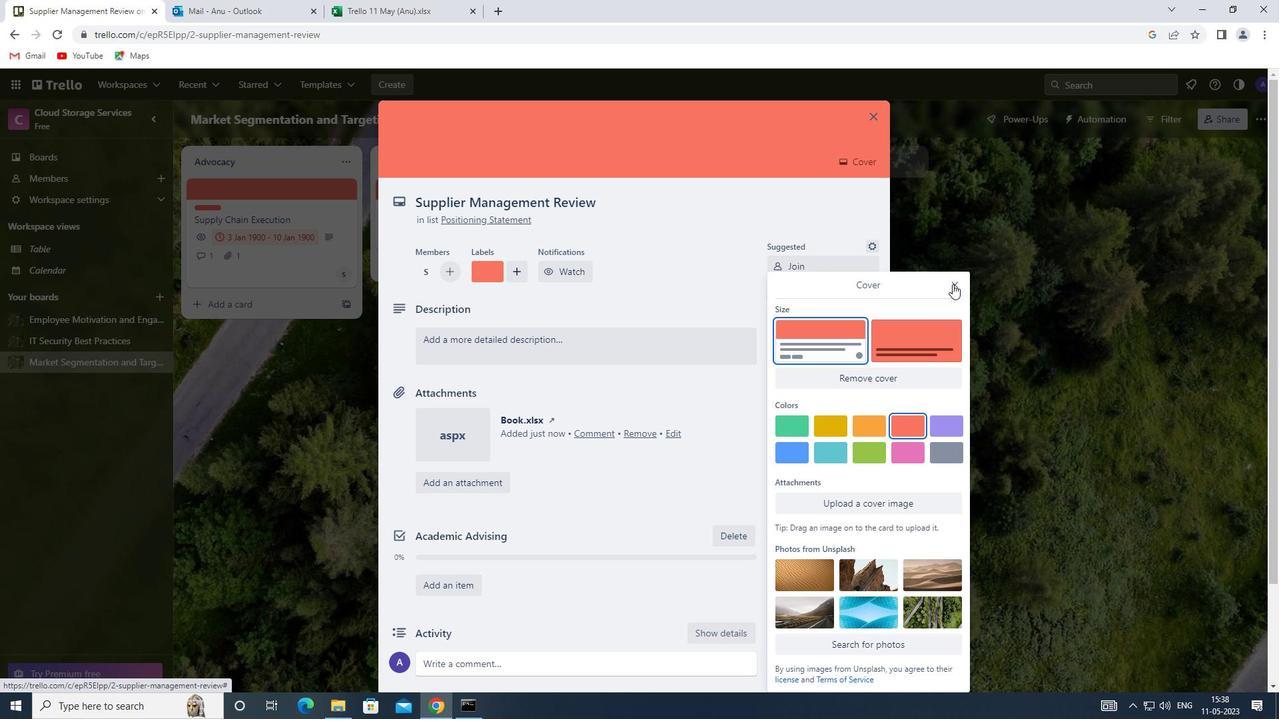 
Action: Mouse moved to (455, 340)
Screenshot: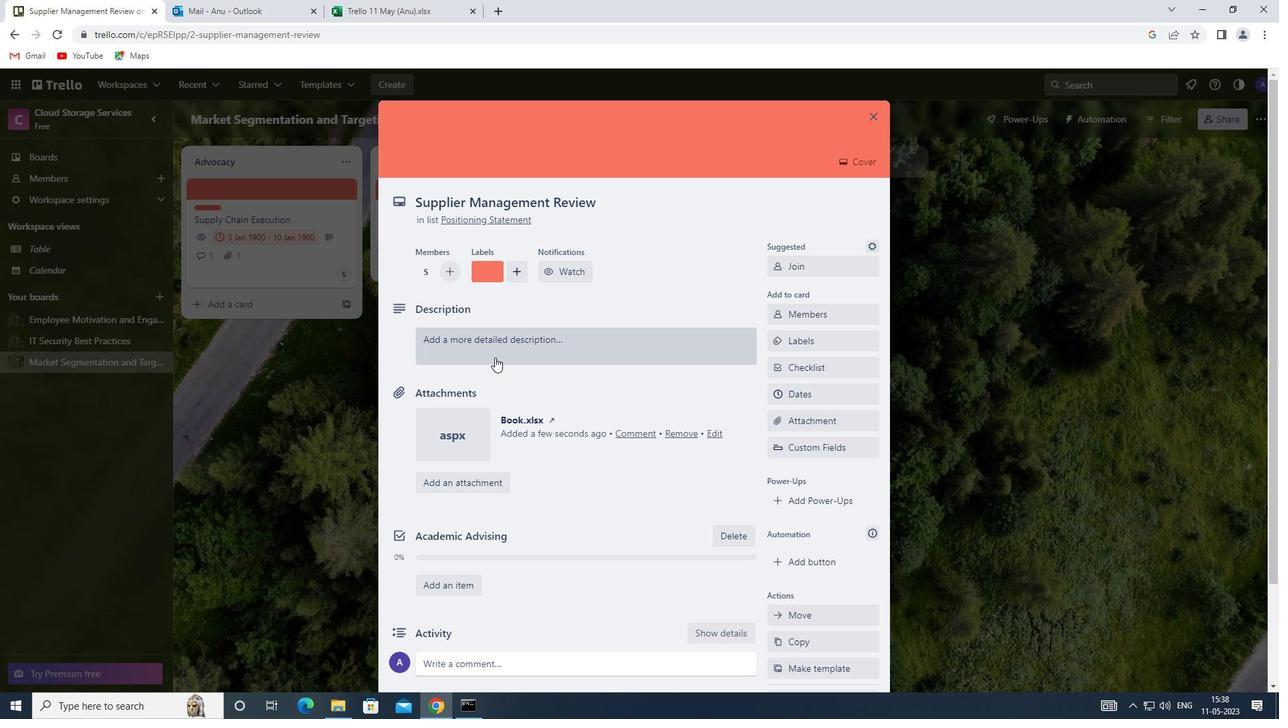 
Action: Mouse pressed left at (455, 340)
Screenshot: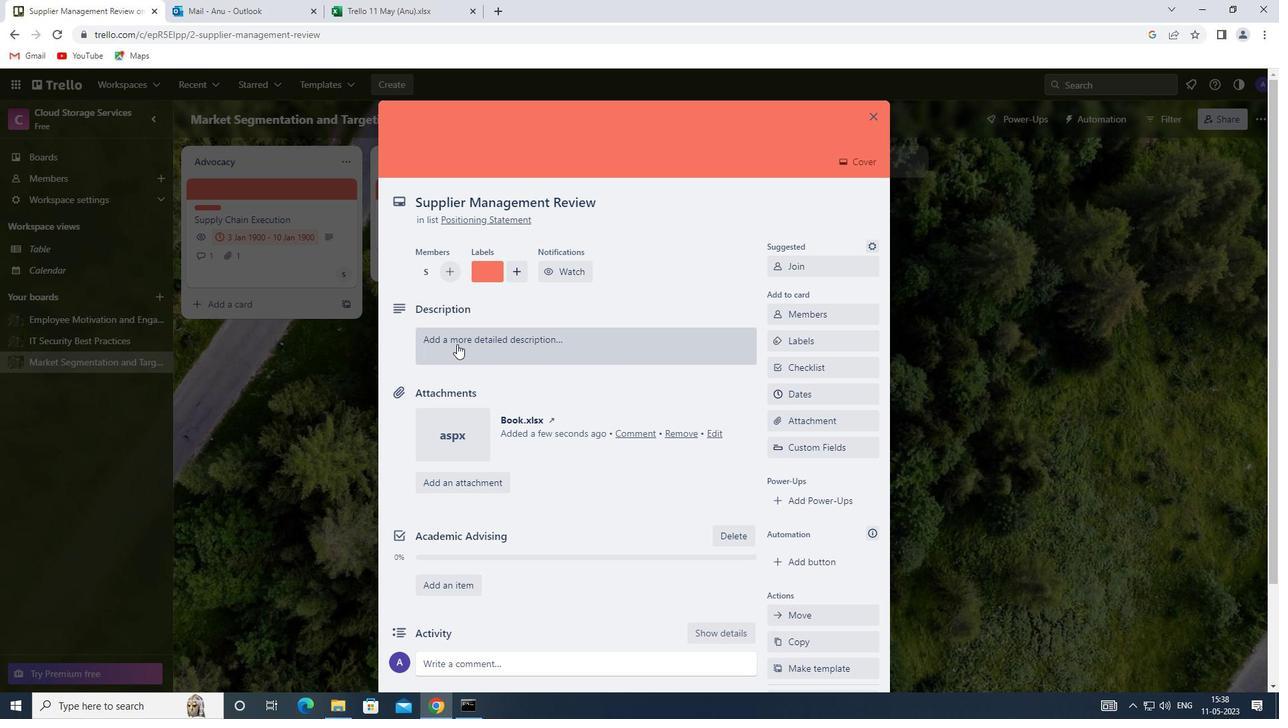 
Action: Mouse moved to (459, 388)
Screenshot: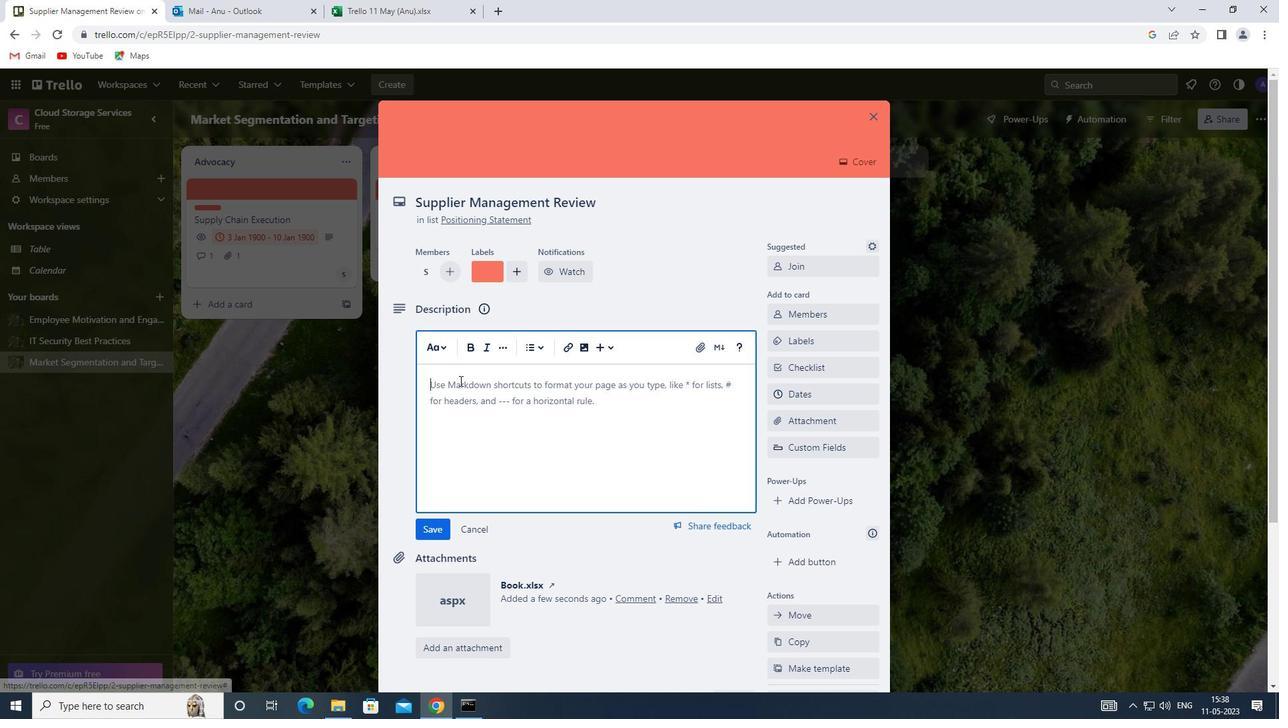 
Action: Mouse pressed left at (459, 388)
Screenshot: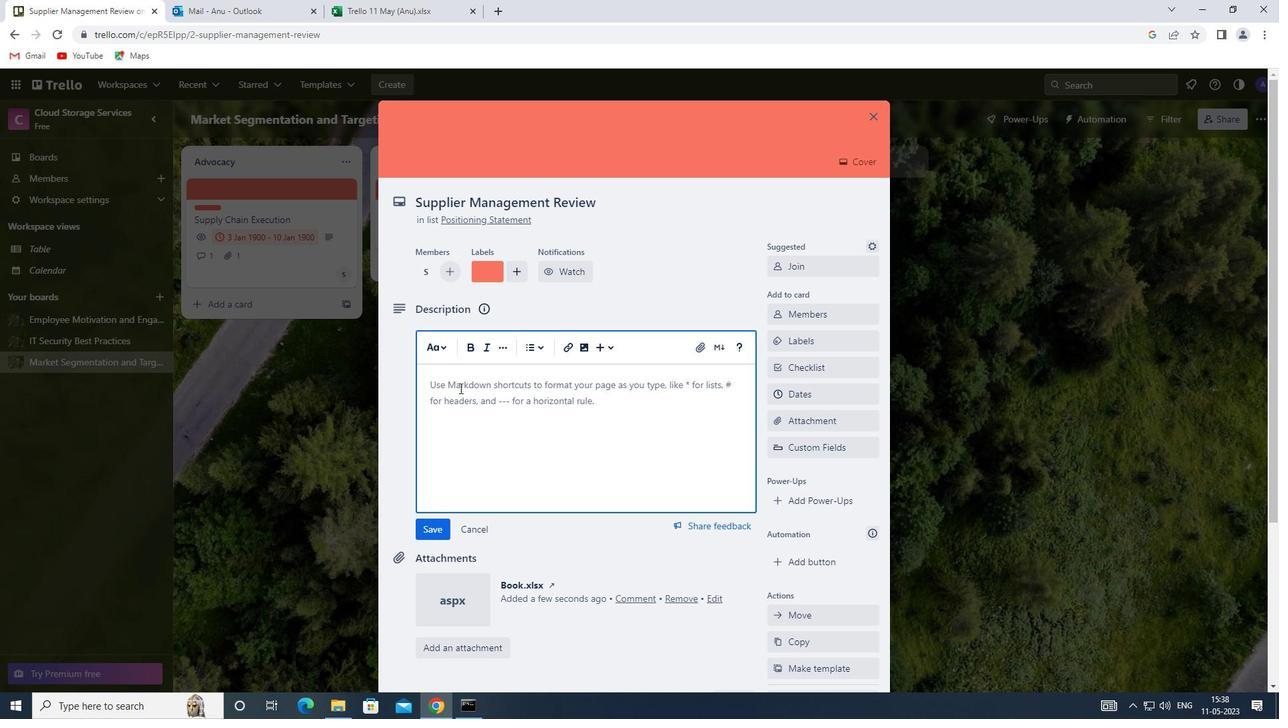 
Action: Key pressed <Key.shift><Key.shift><Key.shift><Key.shift>DEVELOP<Key.space>AND<Key.space>LAUNCH<Key.space>NEW<Key.space>CUSTOMER<Key.space>SEGMENTATION<Key.space>STRATEGY
Screenshot: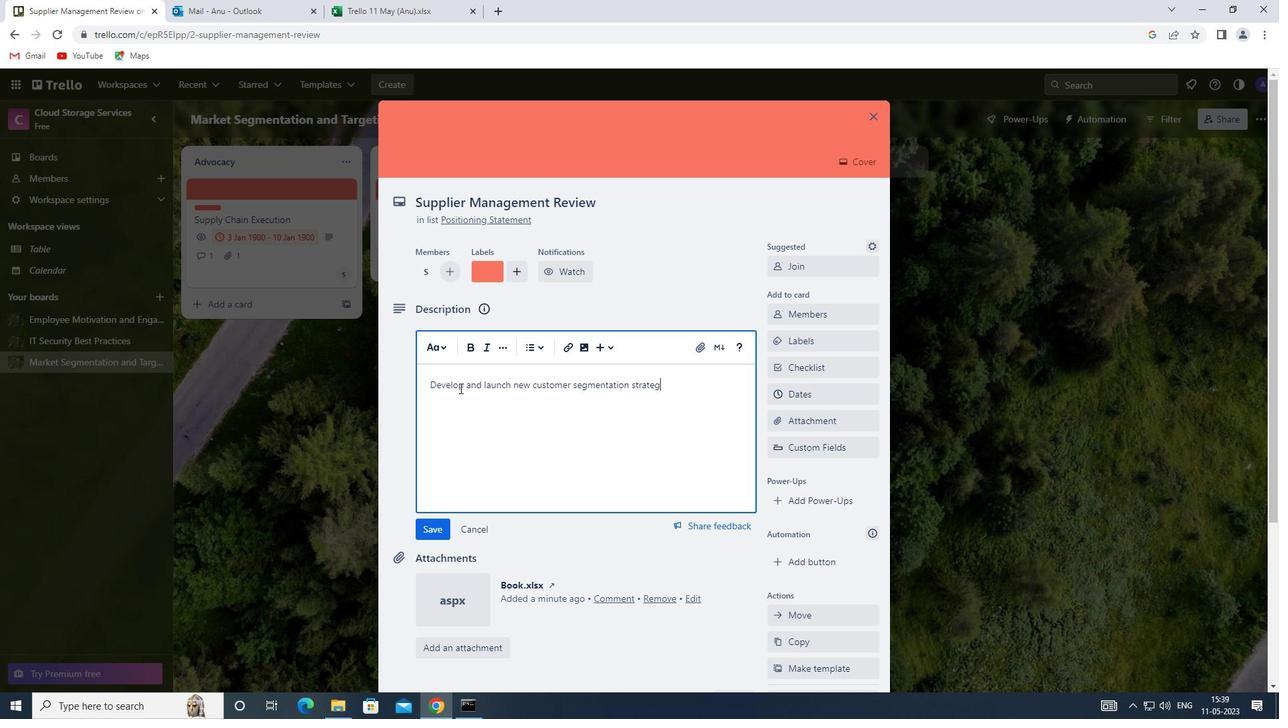 
Action: Mouse moved to (437, 531)
Screenshot: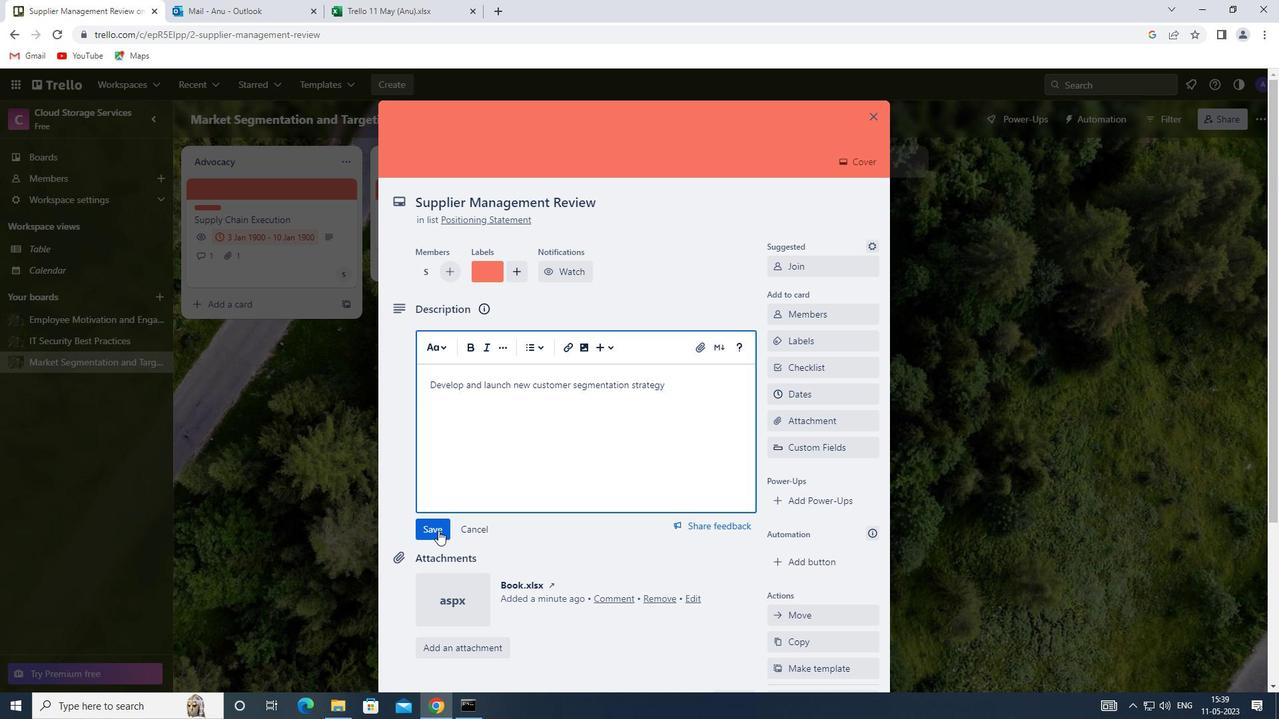 
Action: Mouse pressed left at (437, 531)
Screenshot: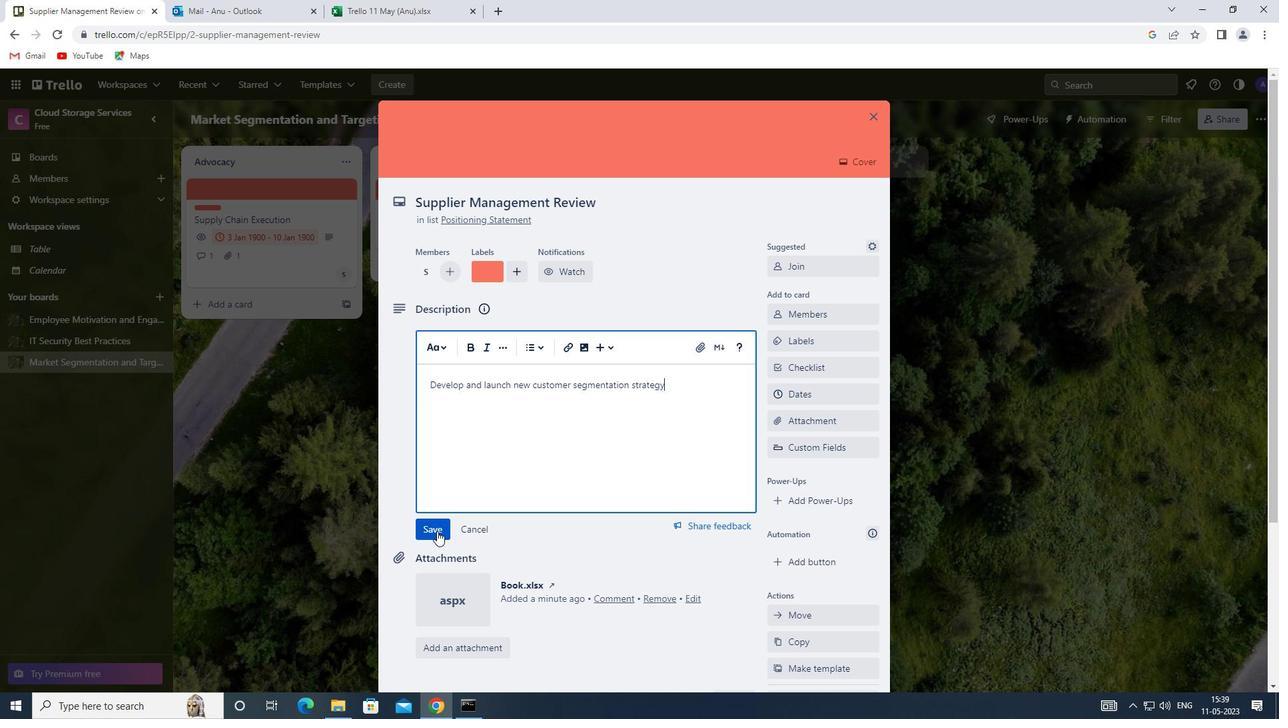 
Action: Mouse moved to (490, 492)
Screenshot: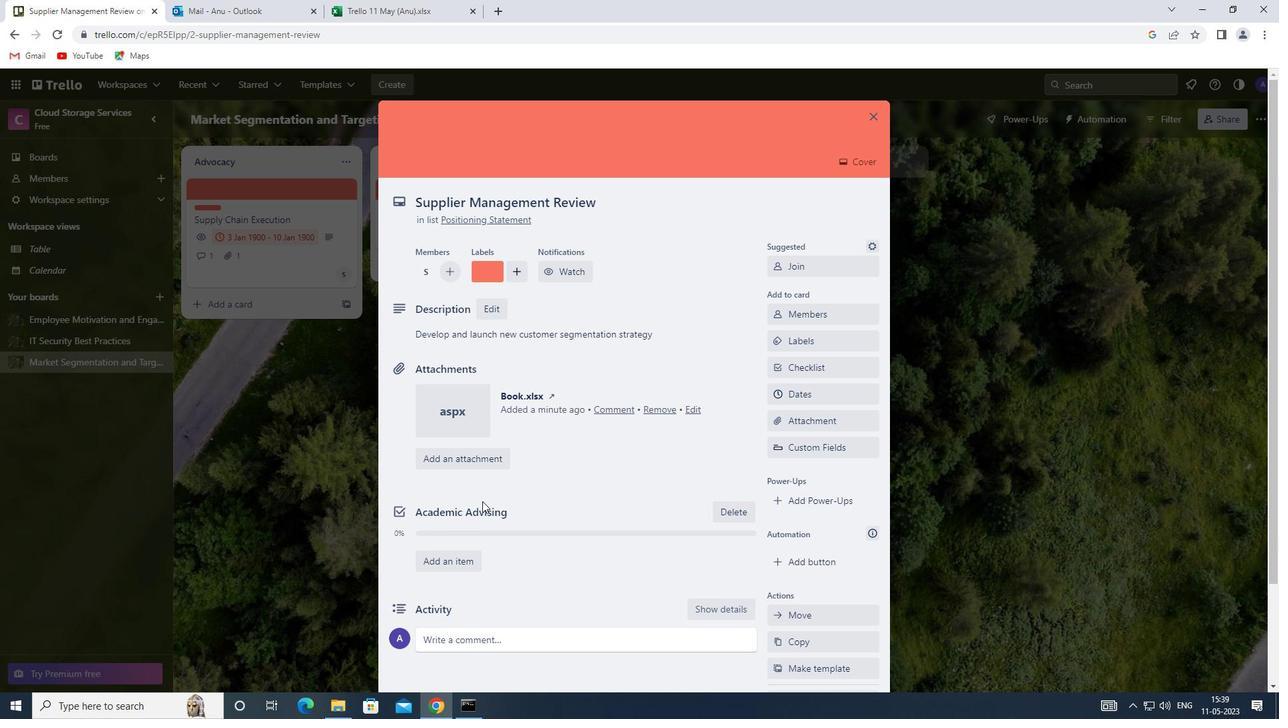 
Action: Mouse scrolled (490, 491) with delta (0, 0)
Screenshot: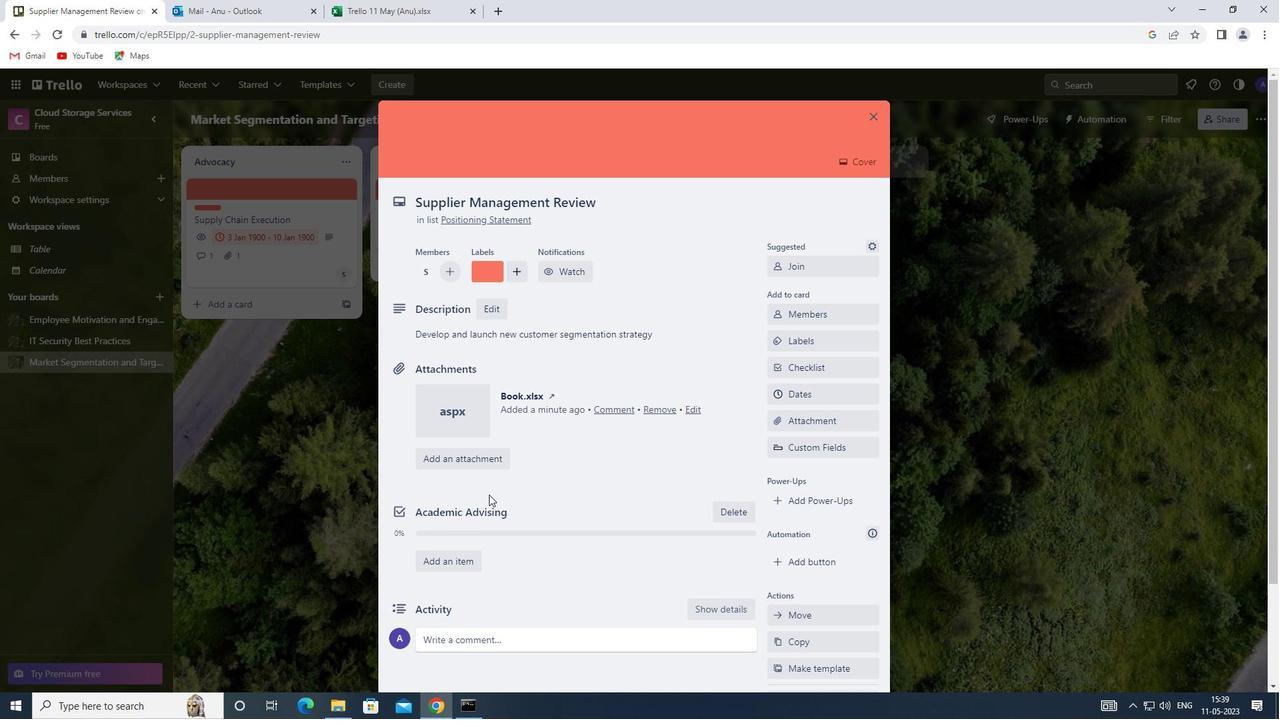 
Action: Mouse scrolled (490, 491) with delta (0, 0)
Screenshot: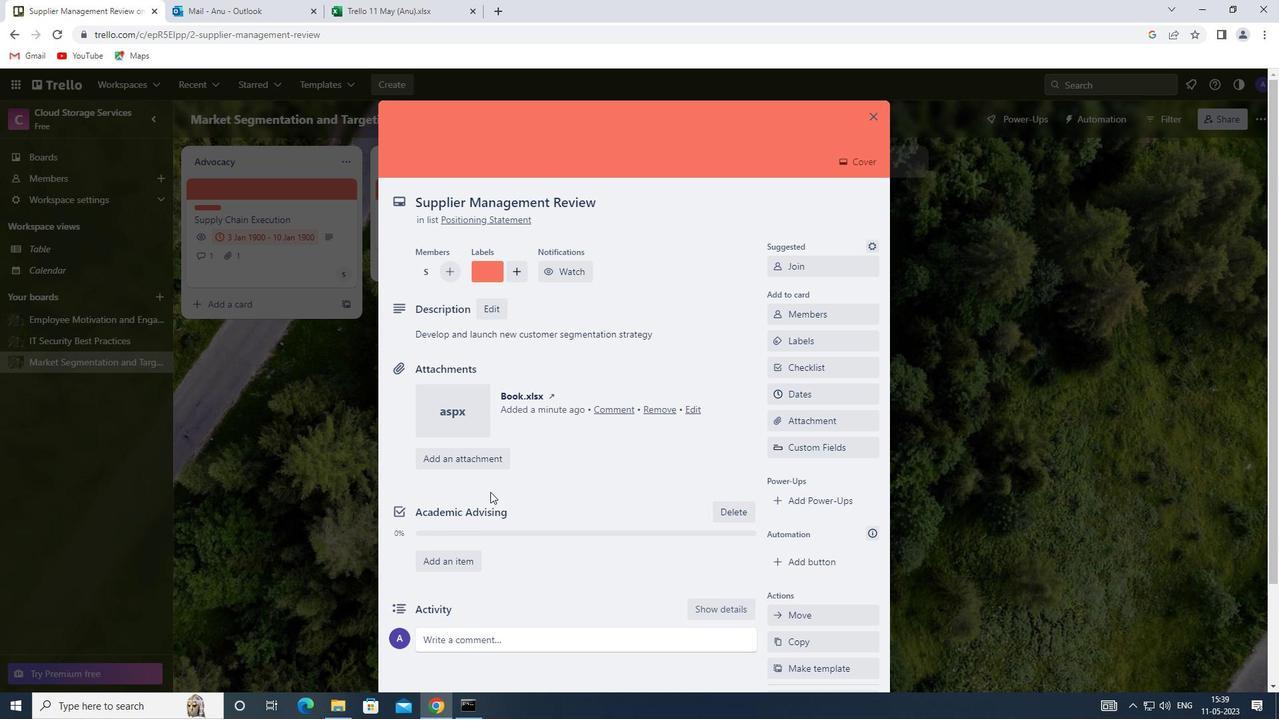 
Action: Mouse moved to (490, 490)
Screenshot: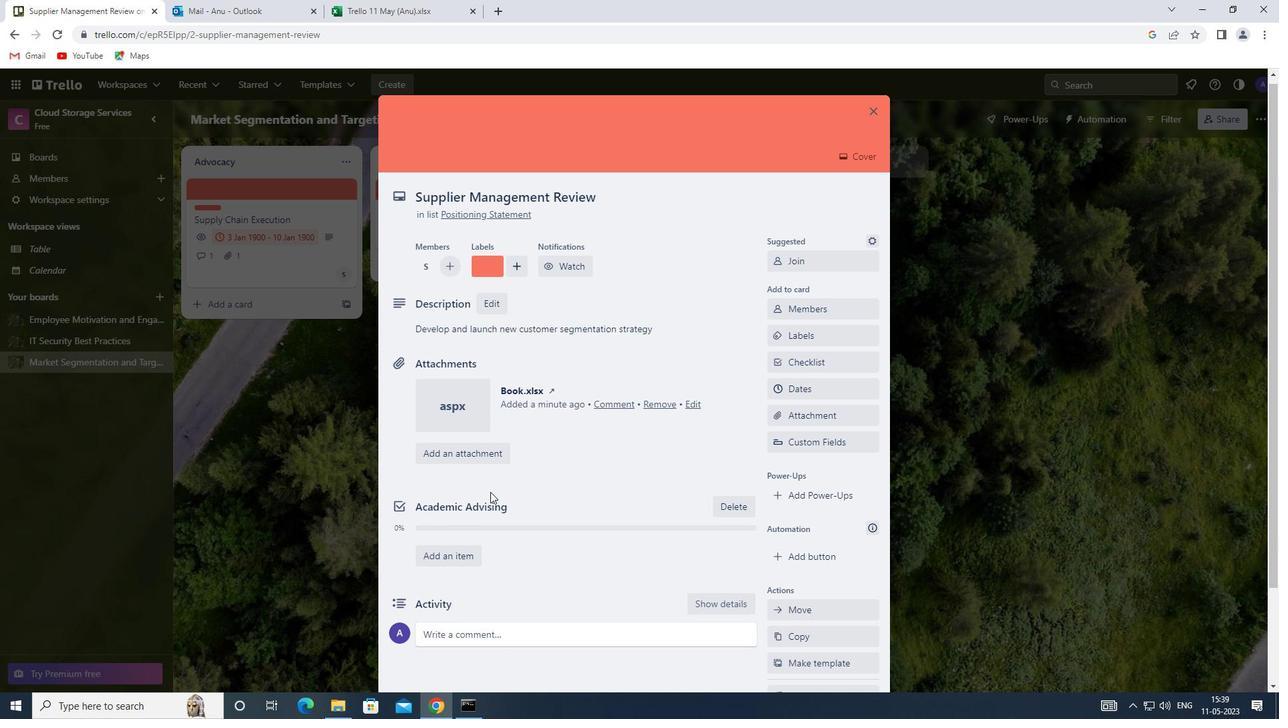 
Action: Mouse scrolled (490, 489) with delta (0, 0)
Screenshot: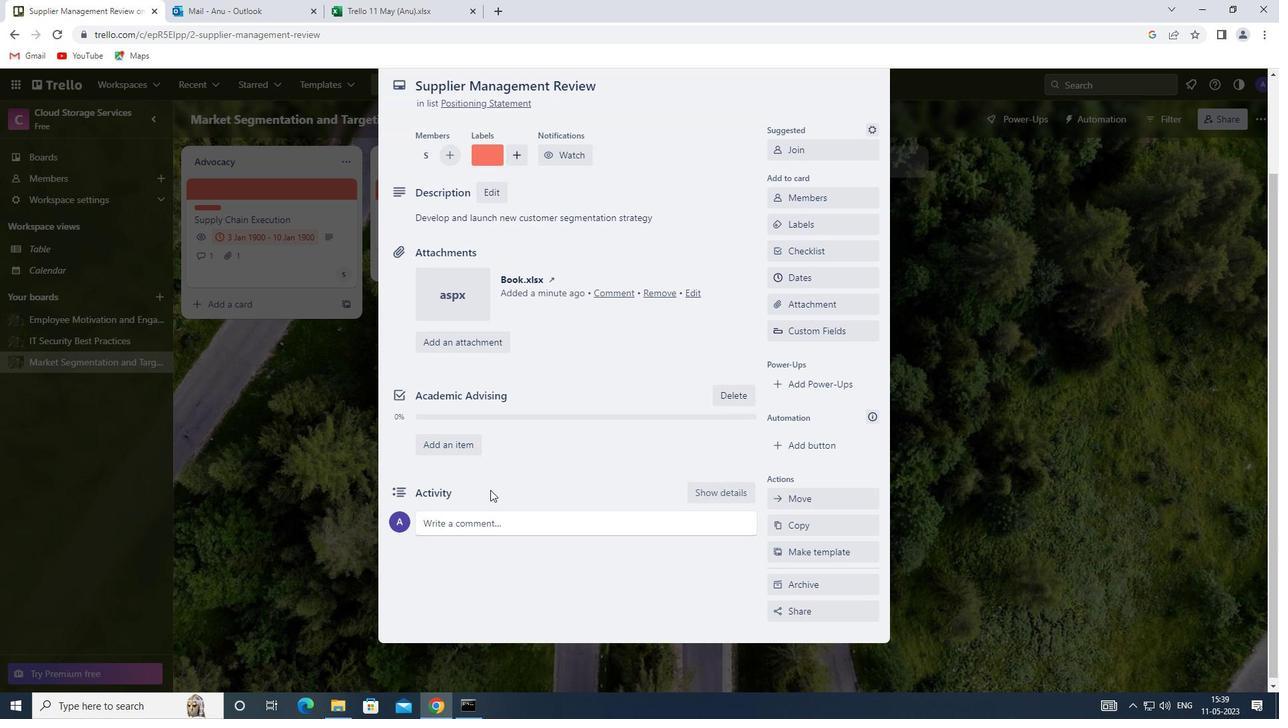 
Action: Mouse scrolled (490, 489) with delta (0, 0)
Screenshot: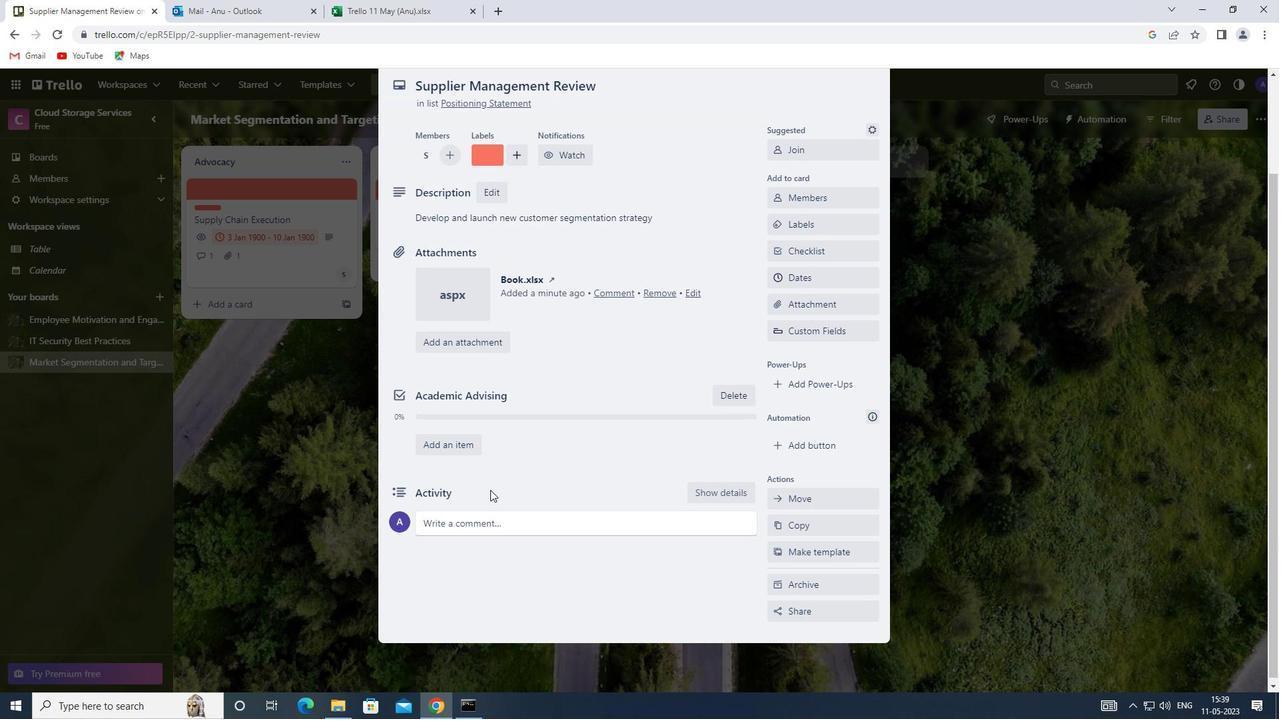 
Action: Mouse moved to (444, 517)
Screenshot: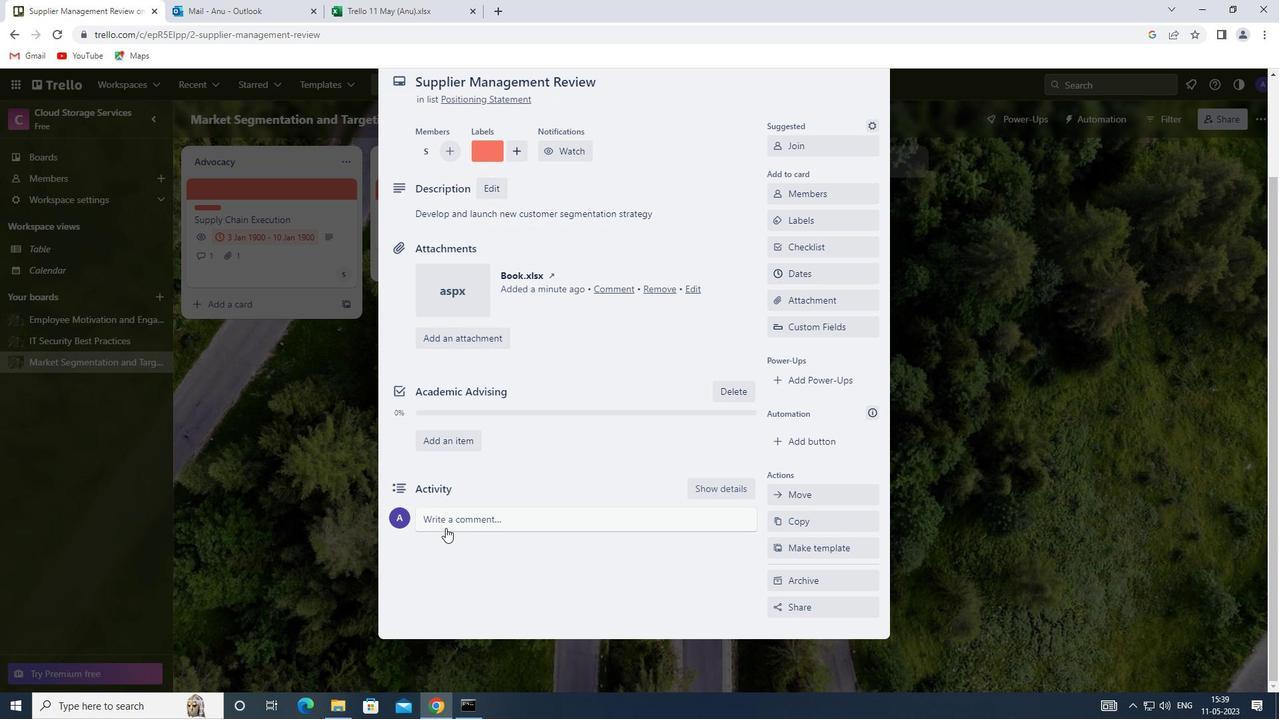 
Action: Mouse pressed left at (444, 517)
Screenshot: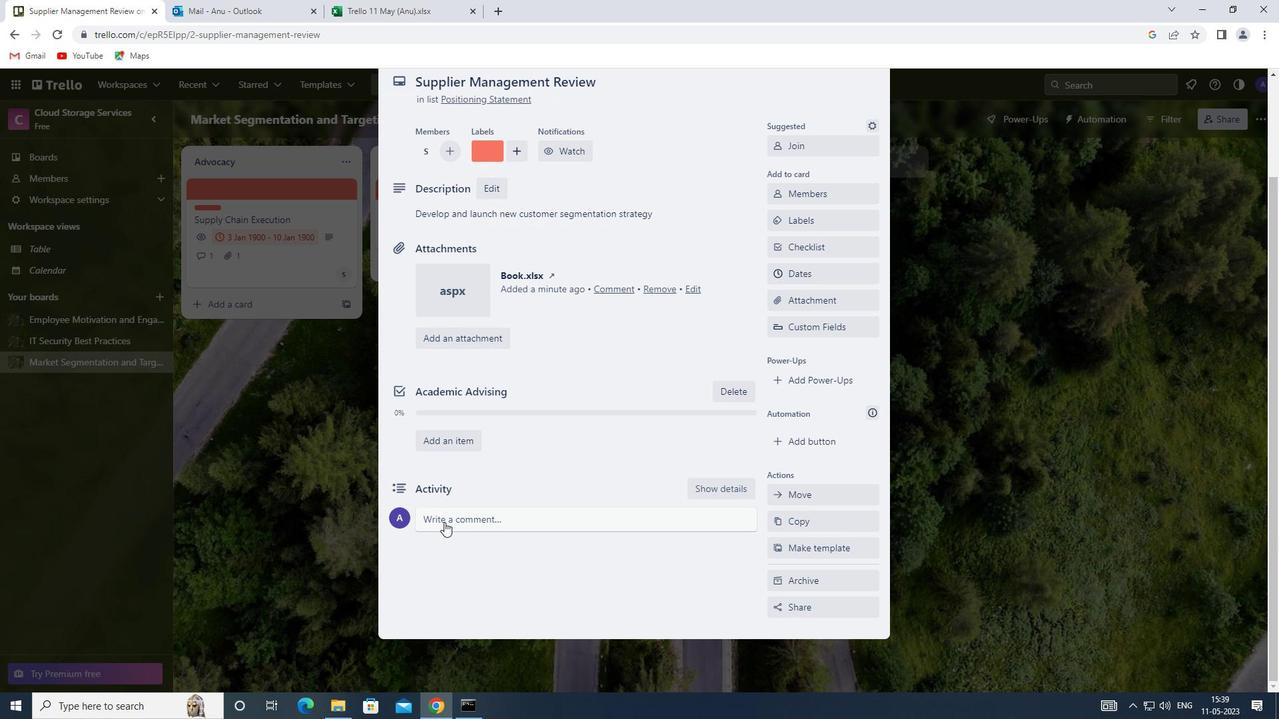
Action: Mouse moved to (445, 559)
Screenshot: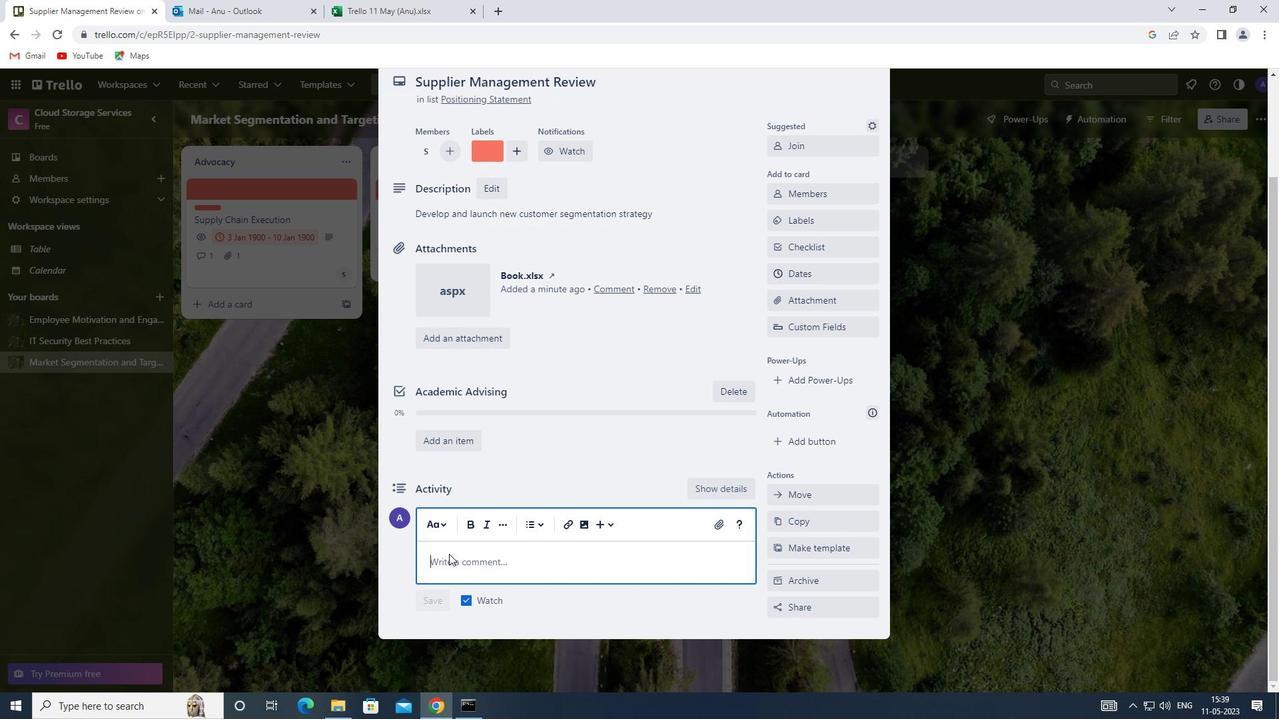 
Action: Mouse pressed left at (445, 559)
Screenshot: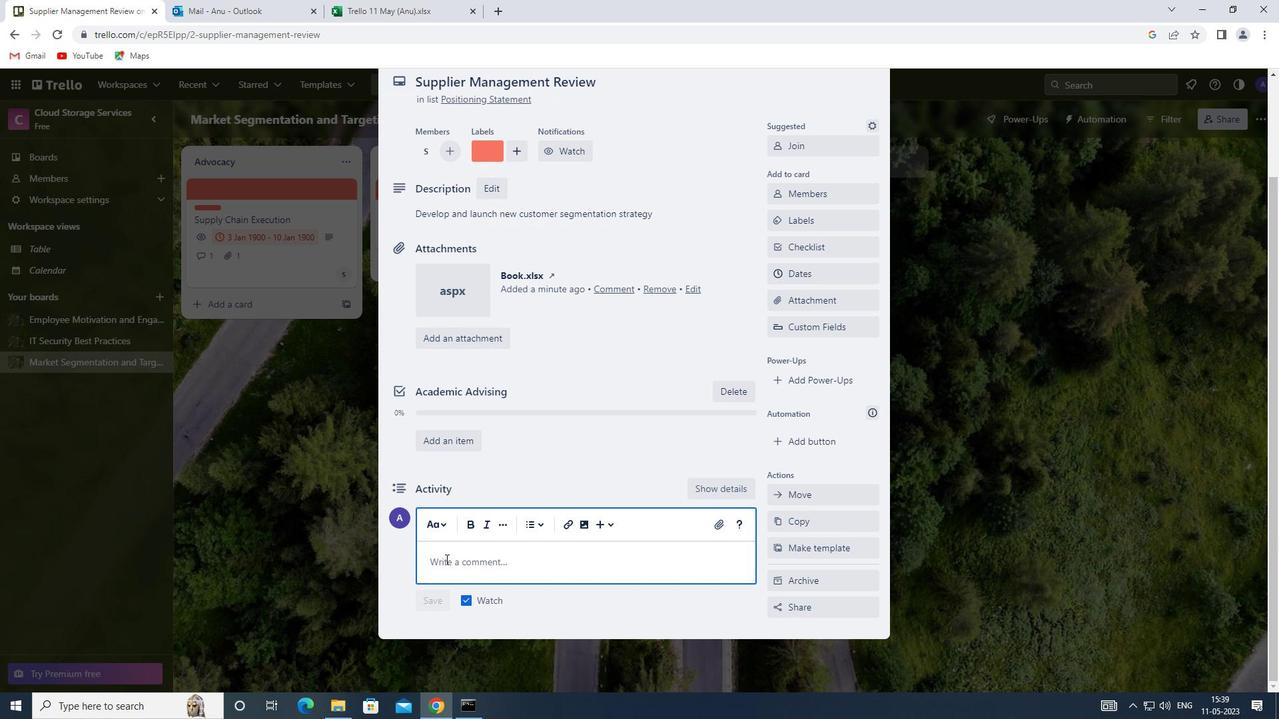 
Action: Key pressed <Key.shift>THIS<Key.space>TASK<Key.space>REQUIRES<Key.space>US<Key.space>TO<Key.space>BE<Key.space>DETAIL-ORIENTED<Key.space>AND<Key.space>METICULOUS,ENSURING<Key.space>THAT<Key.space>WE<Key.space>DO<Key.space>NOT<Key.space>OVERLOOK<Key.space>ANYTHING<Key.space>IMPORTANT
Screenshot: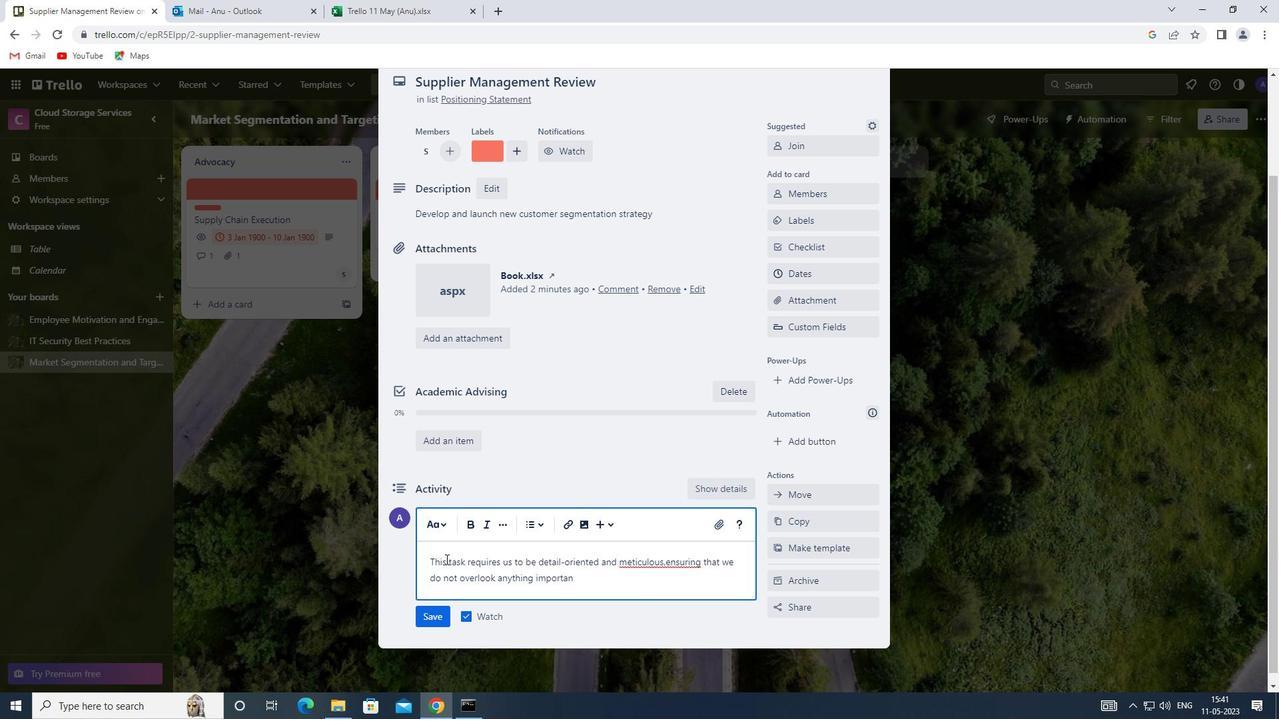 
Action: Mouse moved to (438, 611)
Screenshot: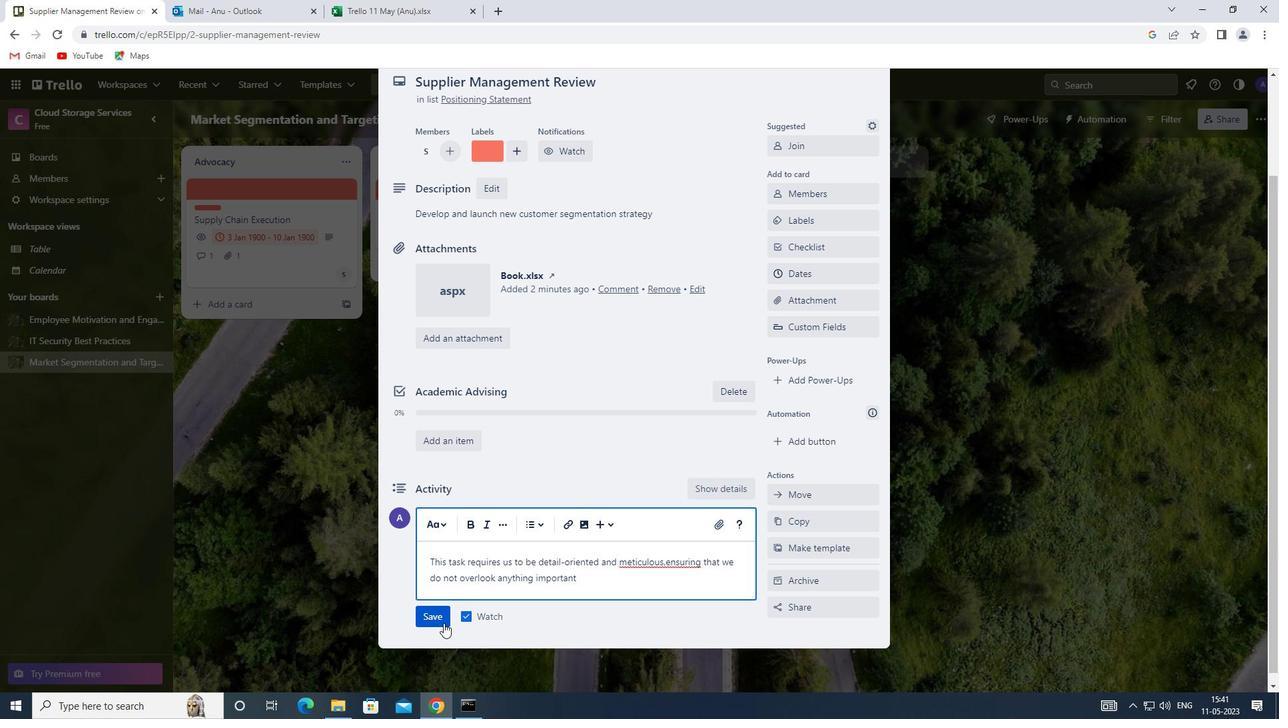 
Action: Mouse pressed left at (438, 611)
Screenshot: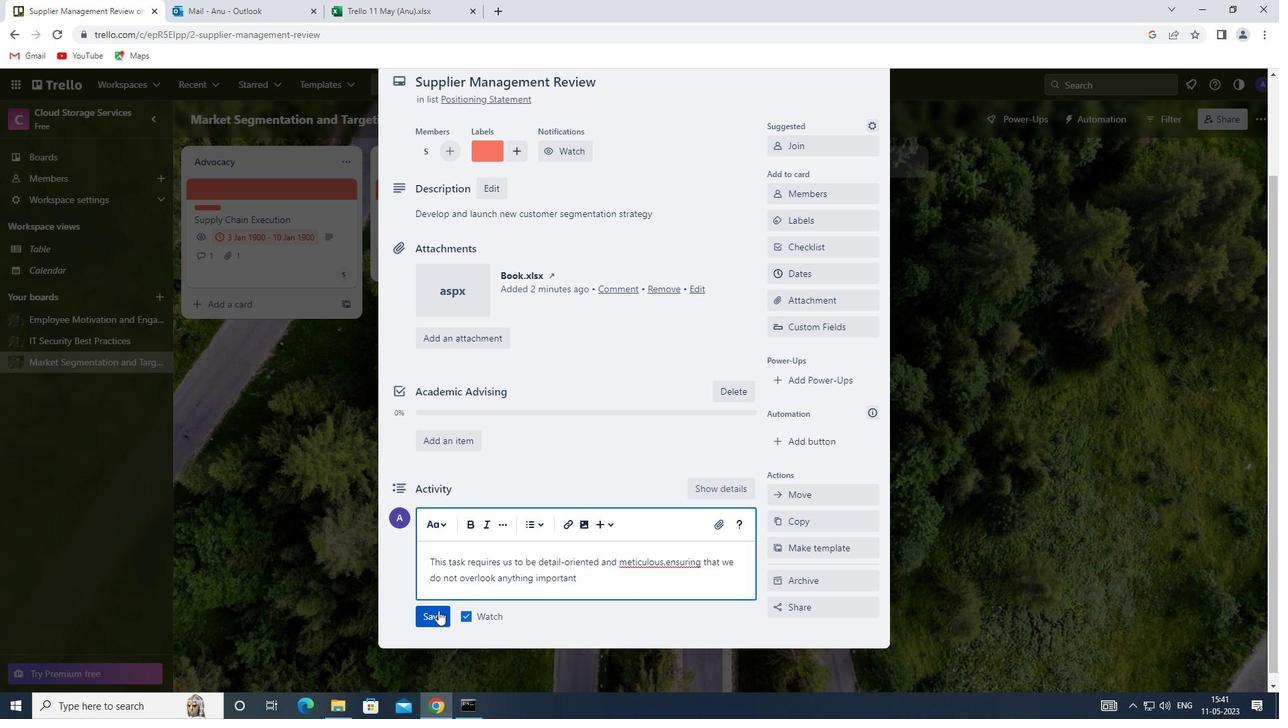 
Action: Mouse moved to (823, 278)
Screenshot: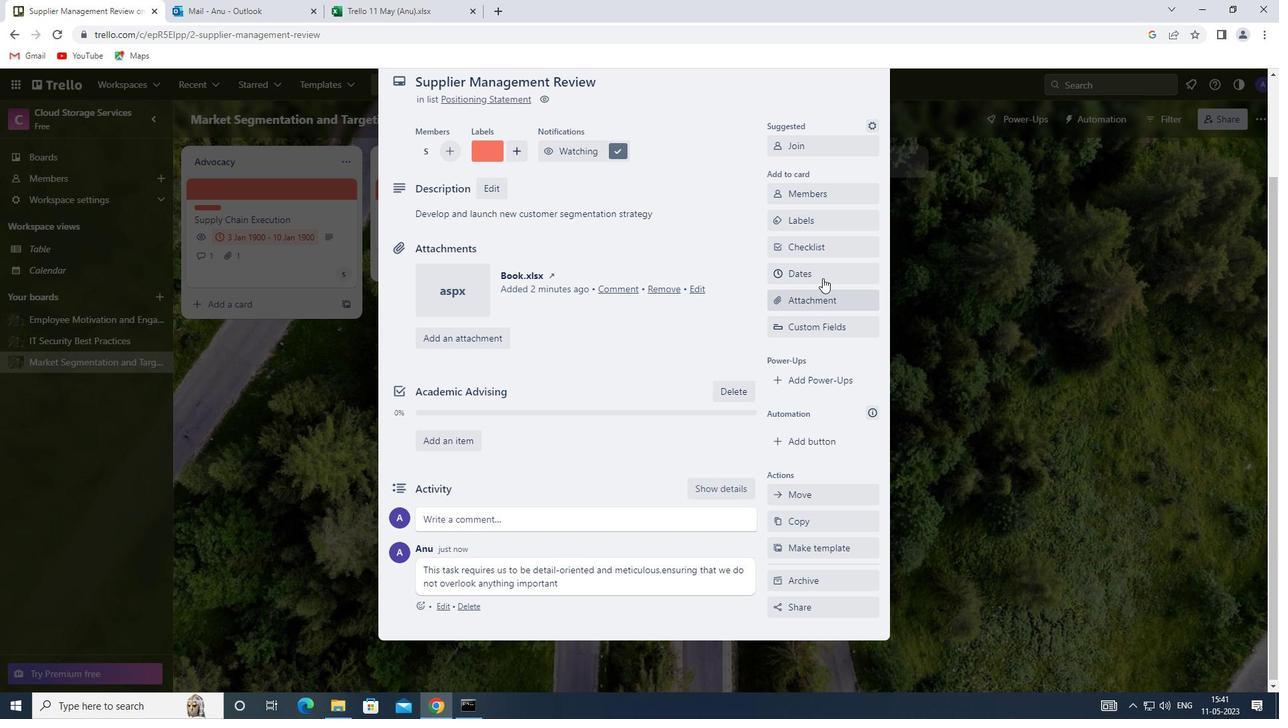 
Action: Mouse pressed left at (823, 278)
Screenshot: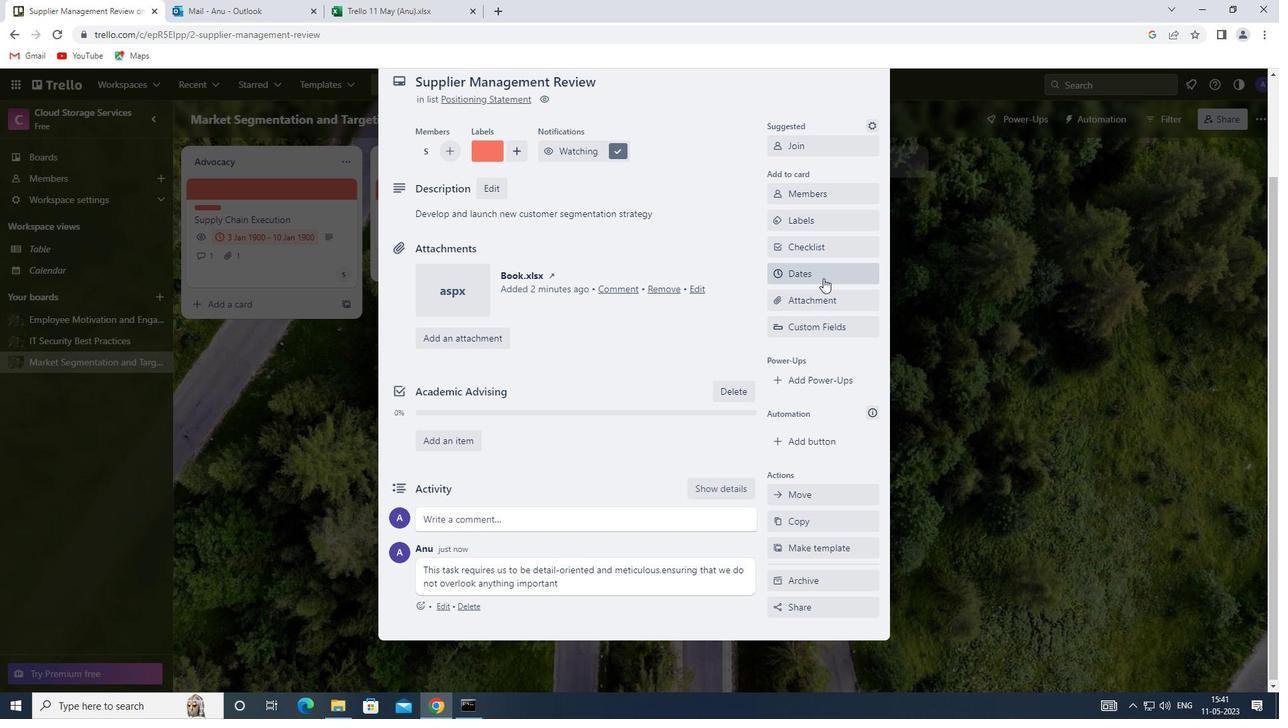 
Action: Mouse moved to (781, 361)
Screenshot: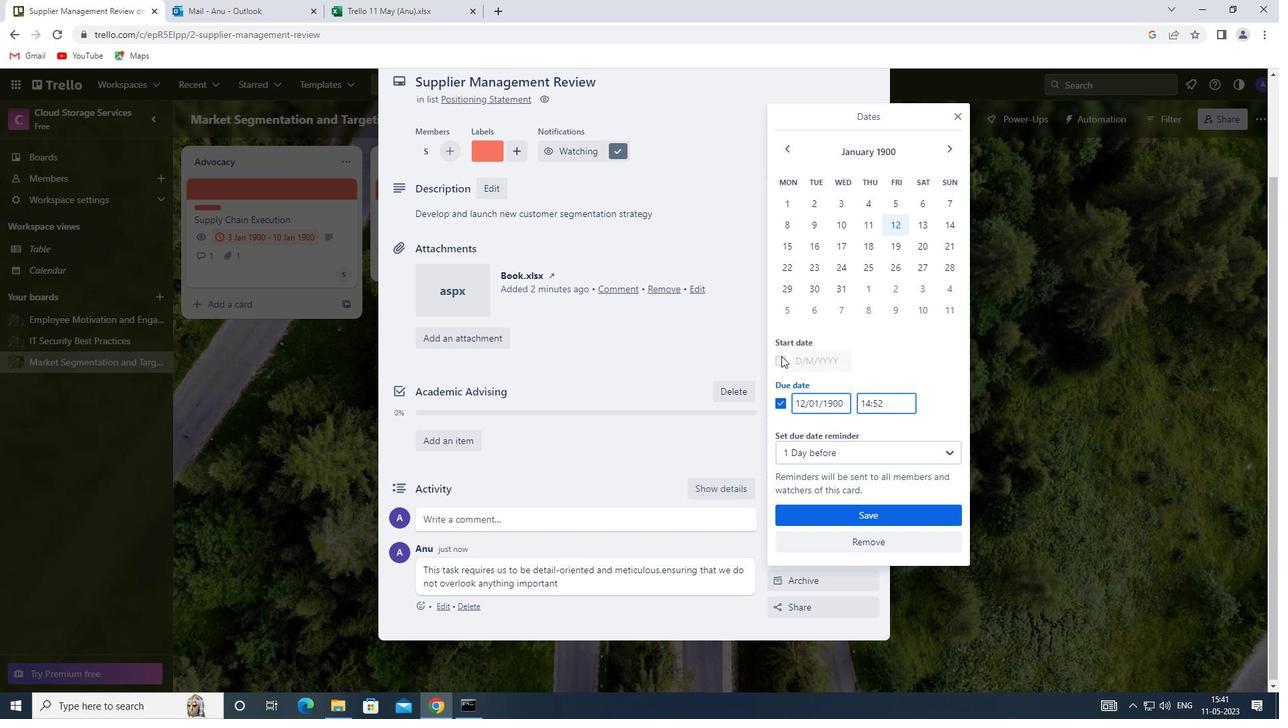 
Action: Mouse pressed left at (781, 361)
Screenshot: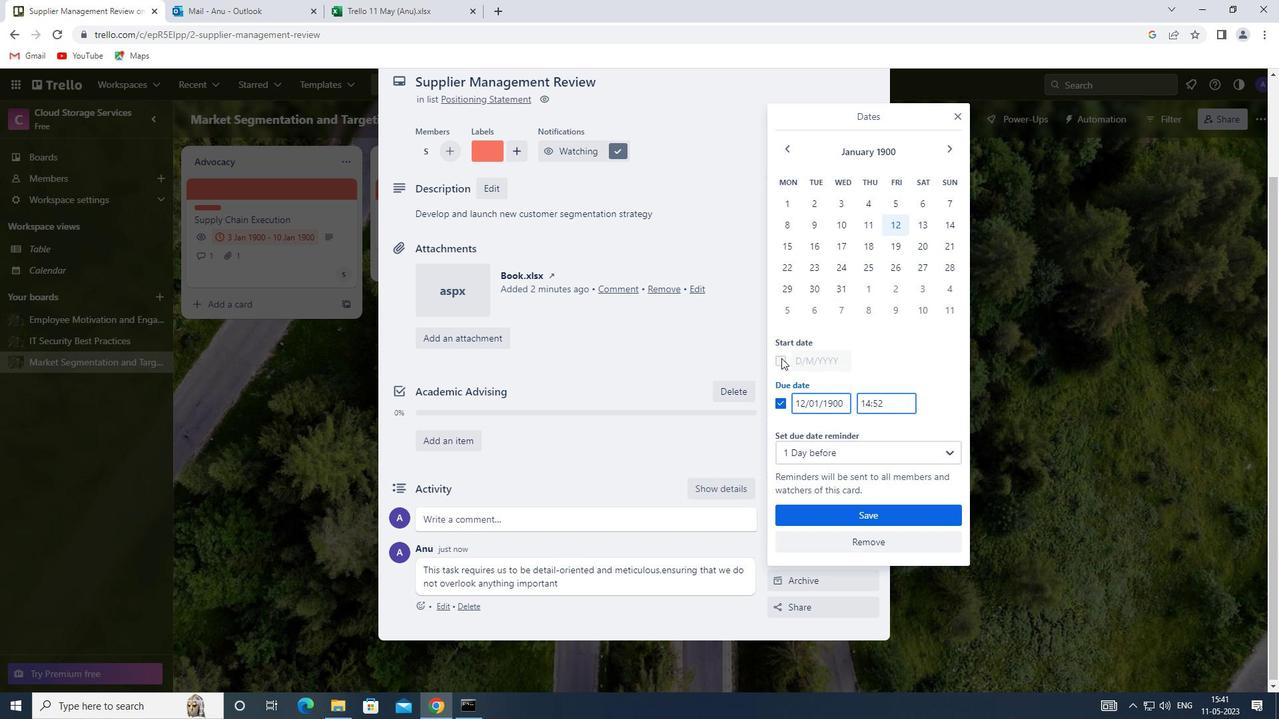 
Action: Mouse moved to (921, 208)
Screenshot: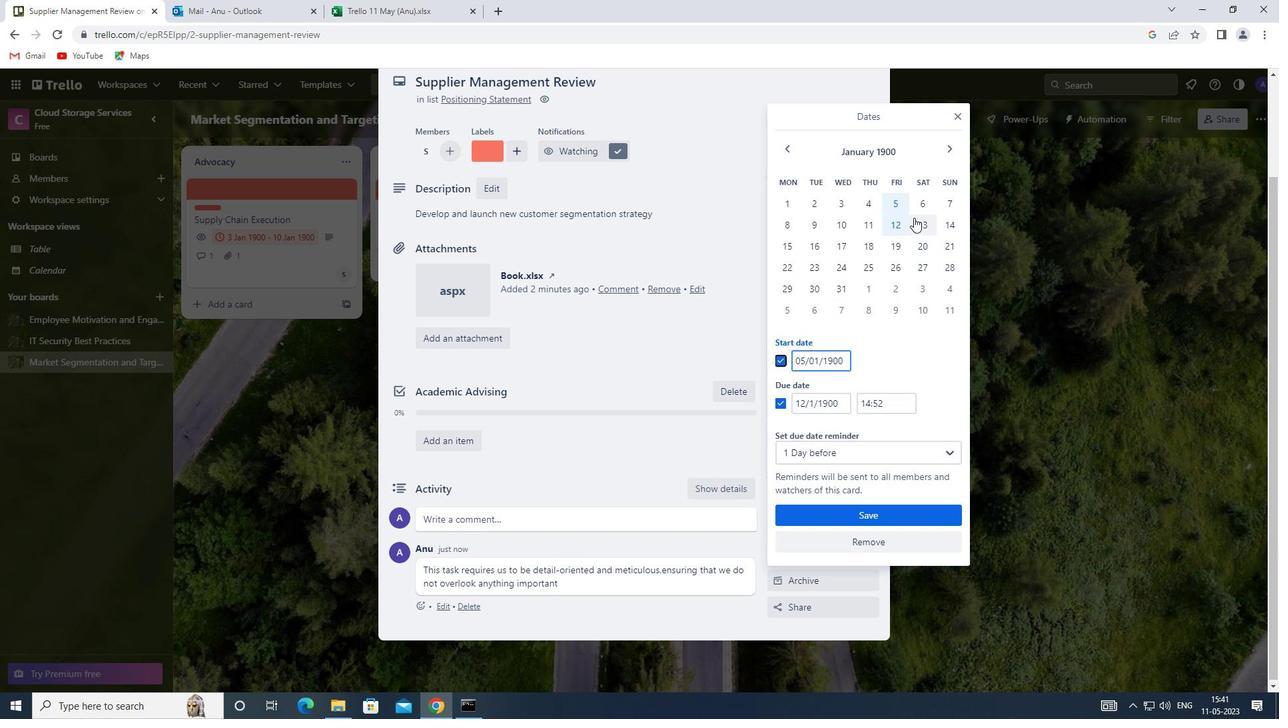
Action: Mouse pressed left at (921, 208)
Screenshot: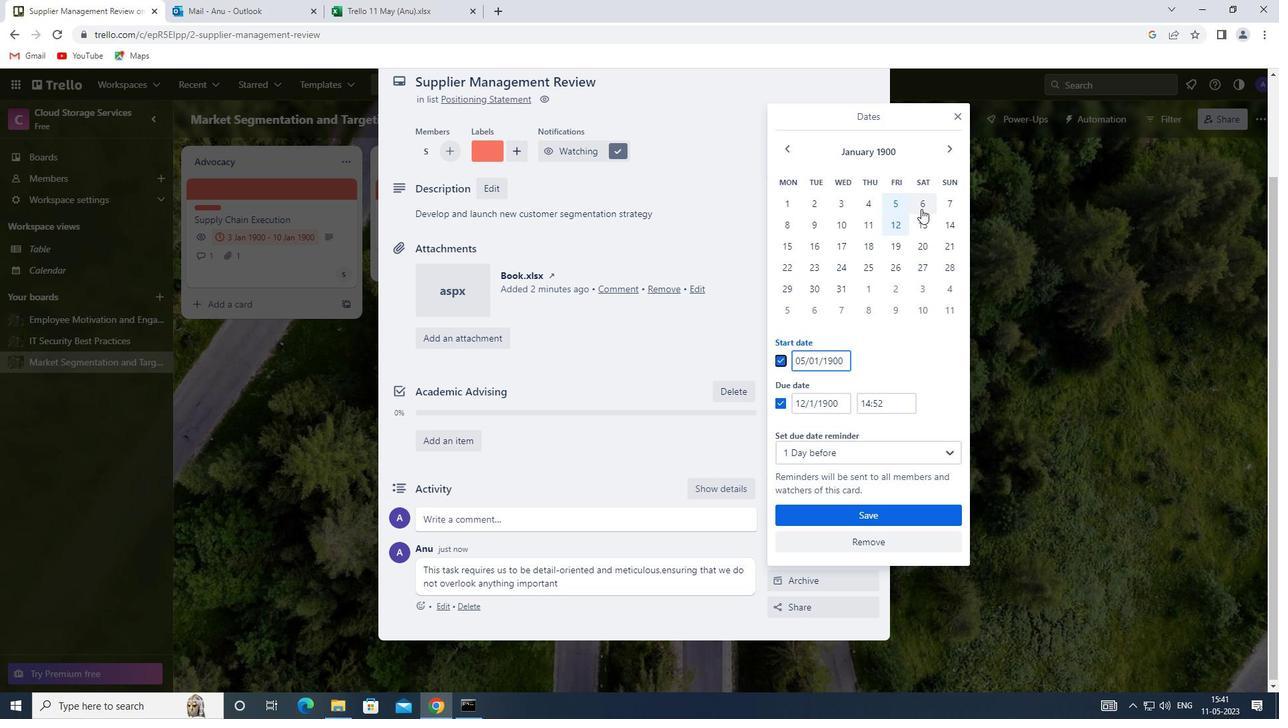 
Action: Mouse moved to (922, 223)
Screenshot: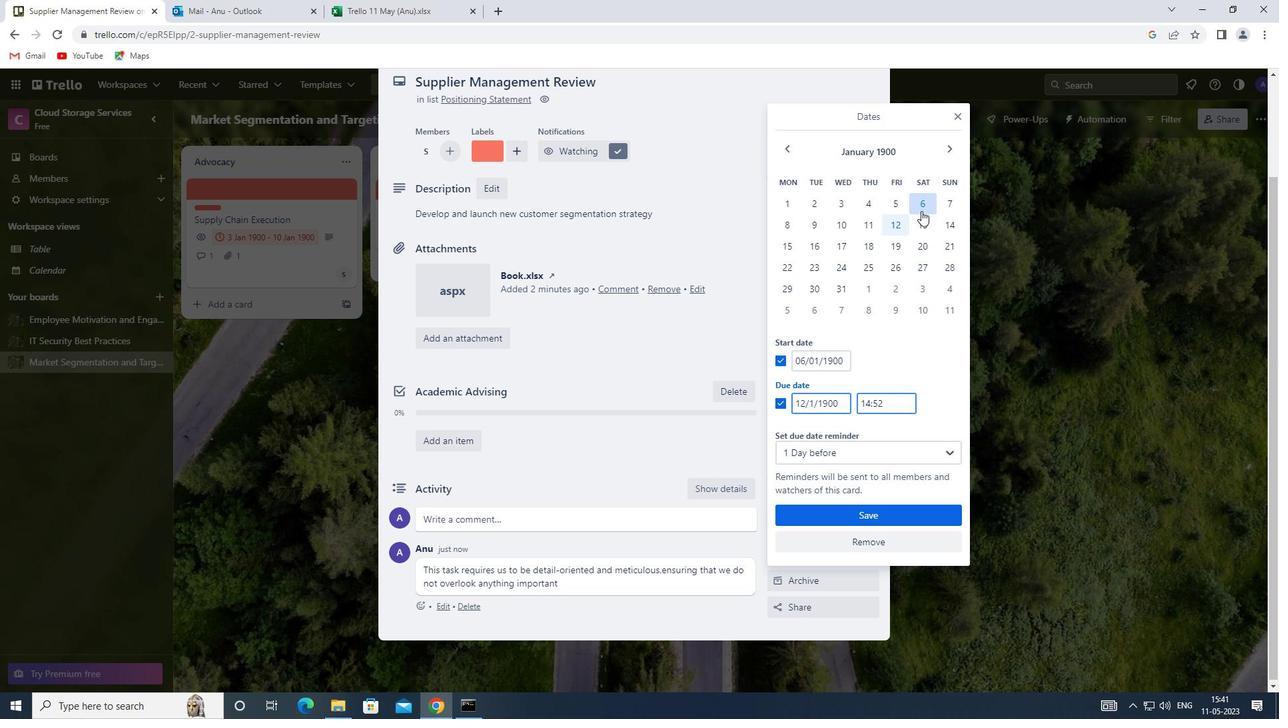 
Action: Mouse pressed left at (922, 223)
Screenshot: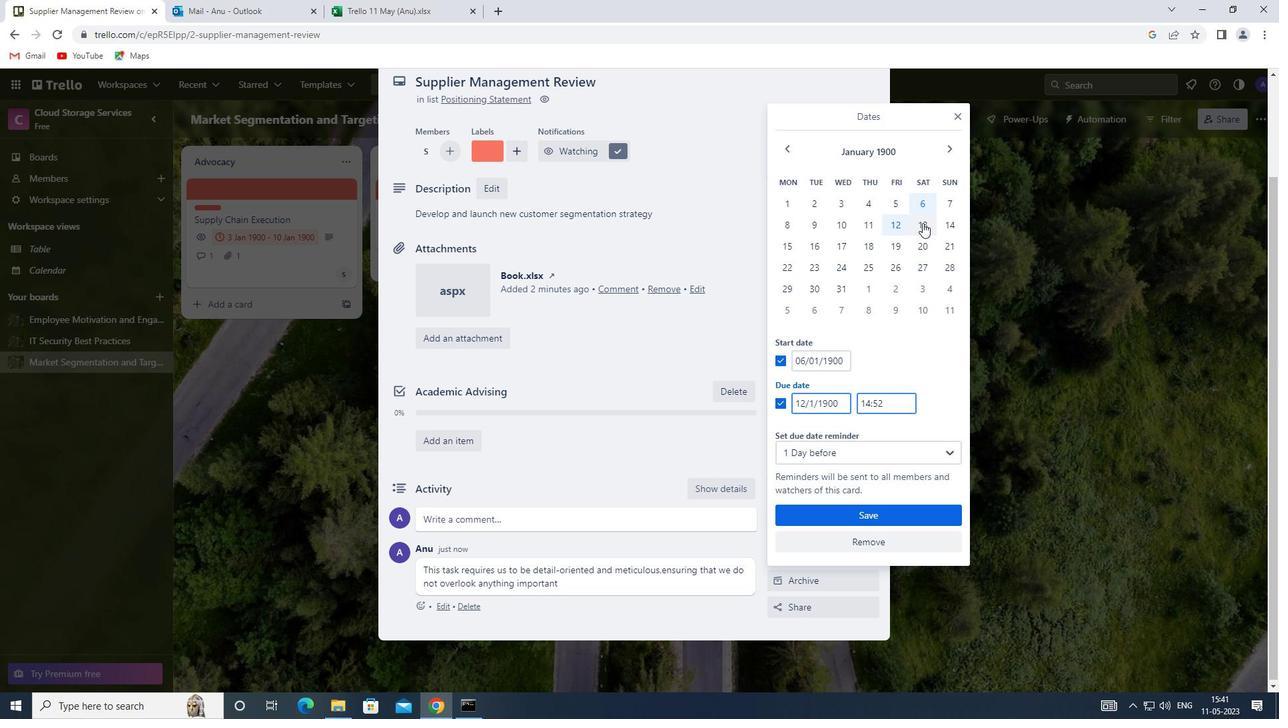 
Action: Mouse moved to (882, 509)
Screenshot: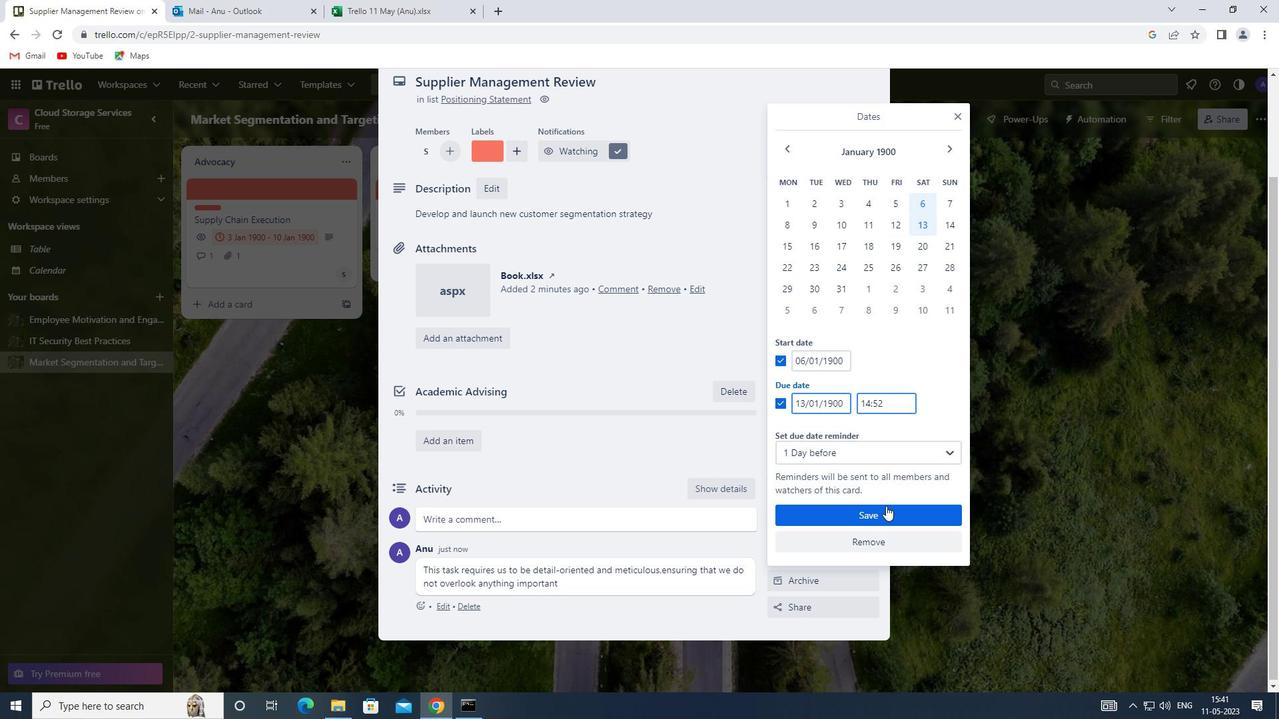 
Action: Mouse pressed left at (882, 509)
Screenshot: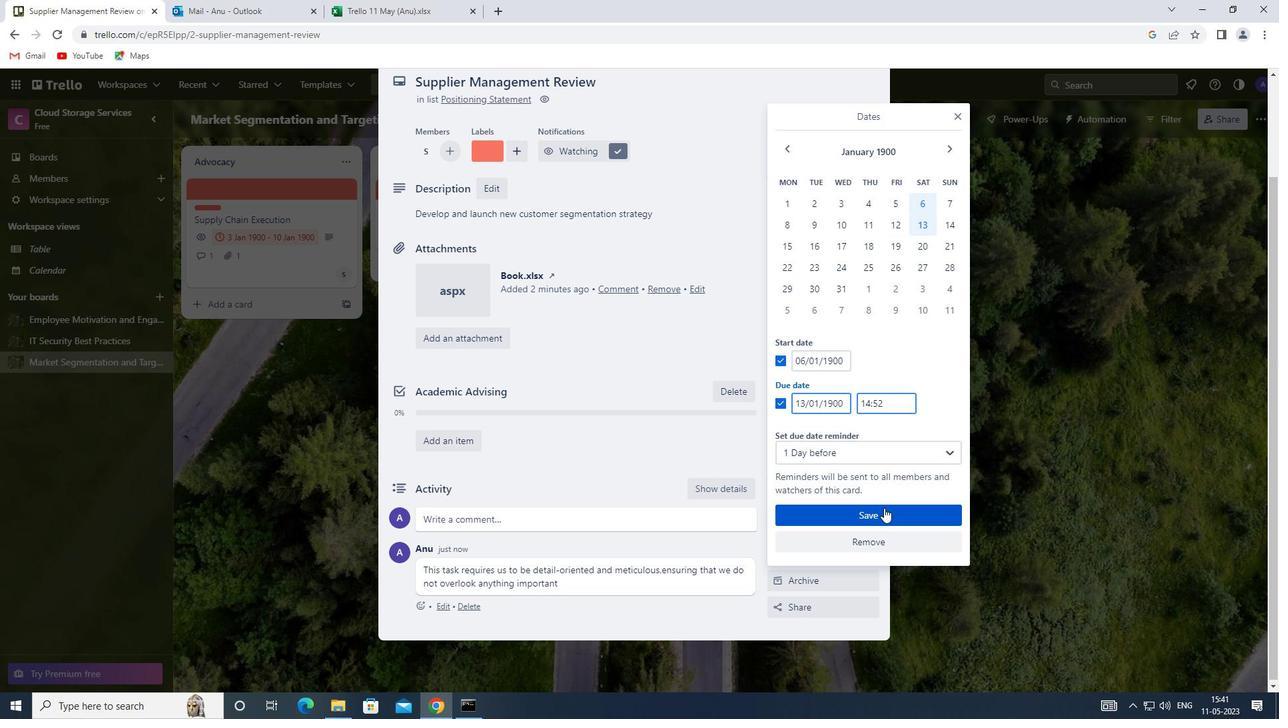 
Action: Mouse moved to (946, 387)
Screenshot: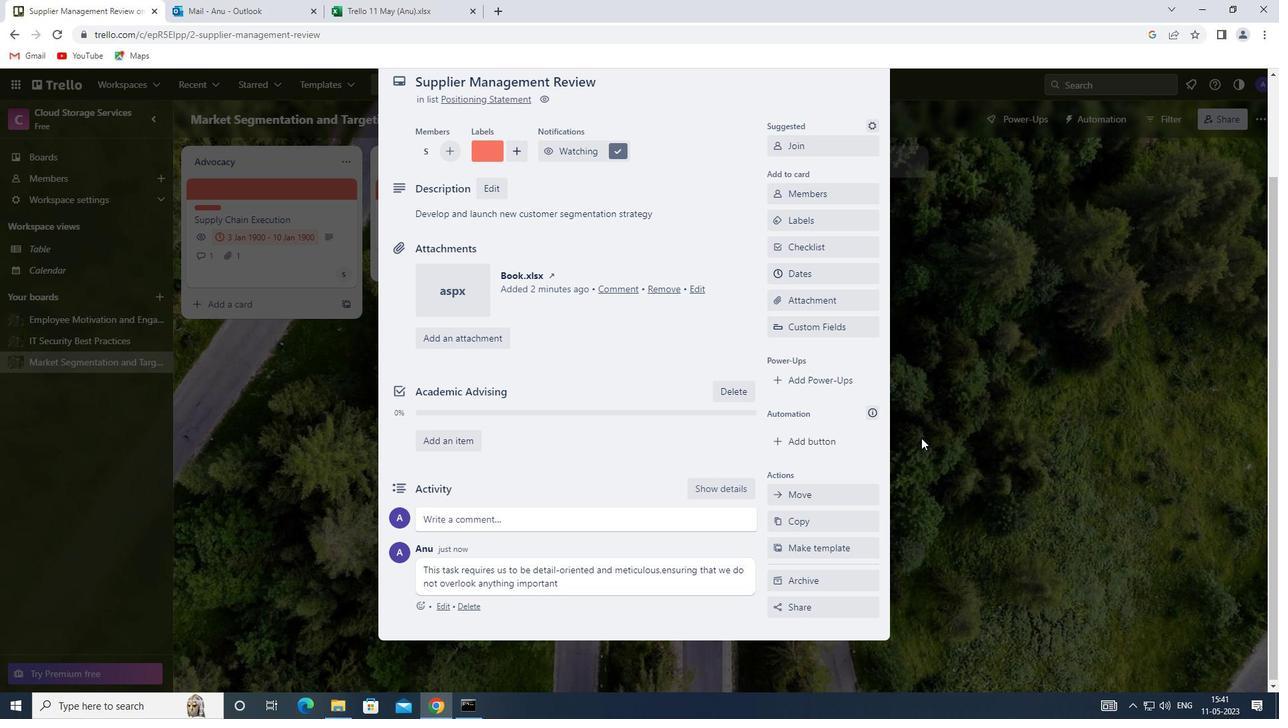 
Action: Mouse pressed left at (946, 387)
Screenshot: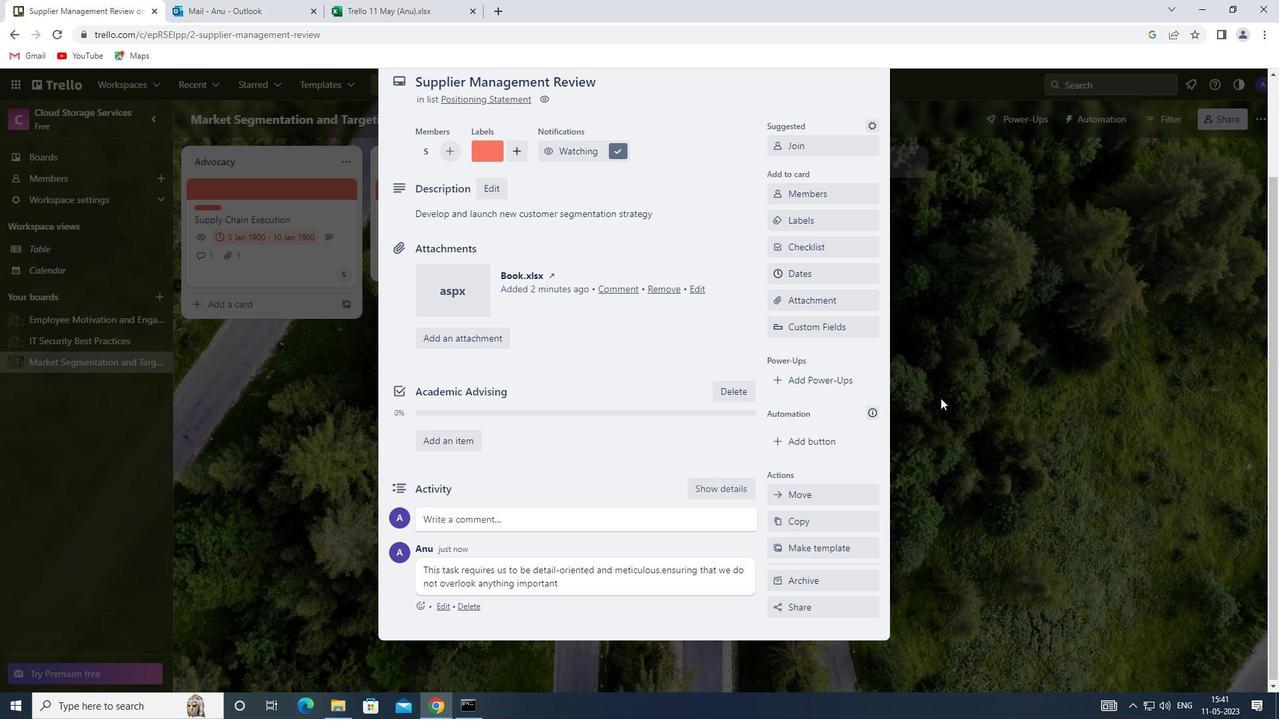 
